 Task: Create a scrum project CarveTech. Add to scrum project CarveTech a team member softage.2@softage.net and assign as Project Lead. Add to scrum project CarveTech a team member softage.3@softage.net
Action: Mouse moved to (226, 72)
Screenshot: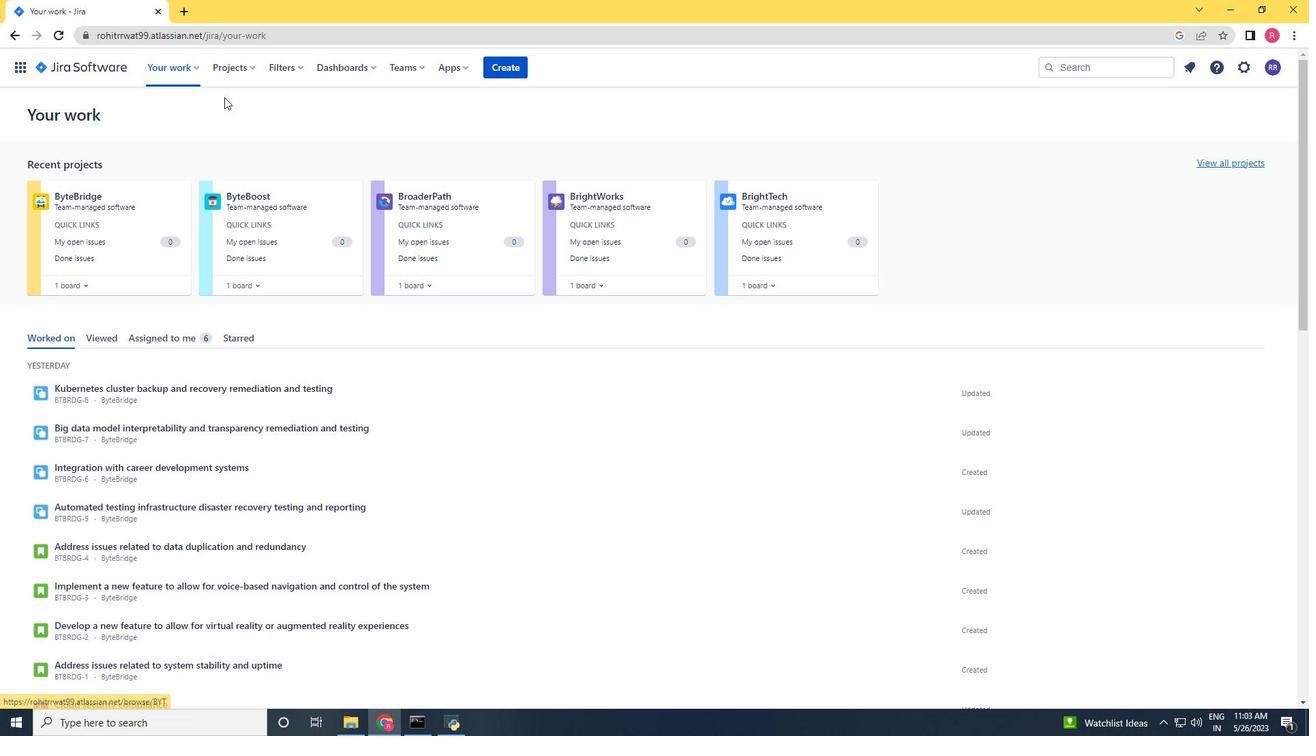 
Action: Mouse pressed left at (226, 72)
Screenshot: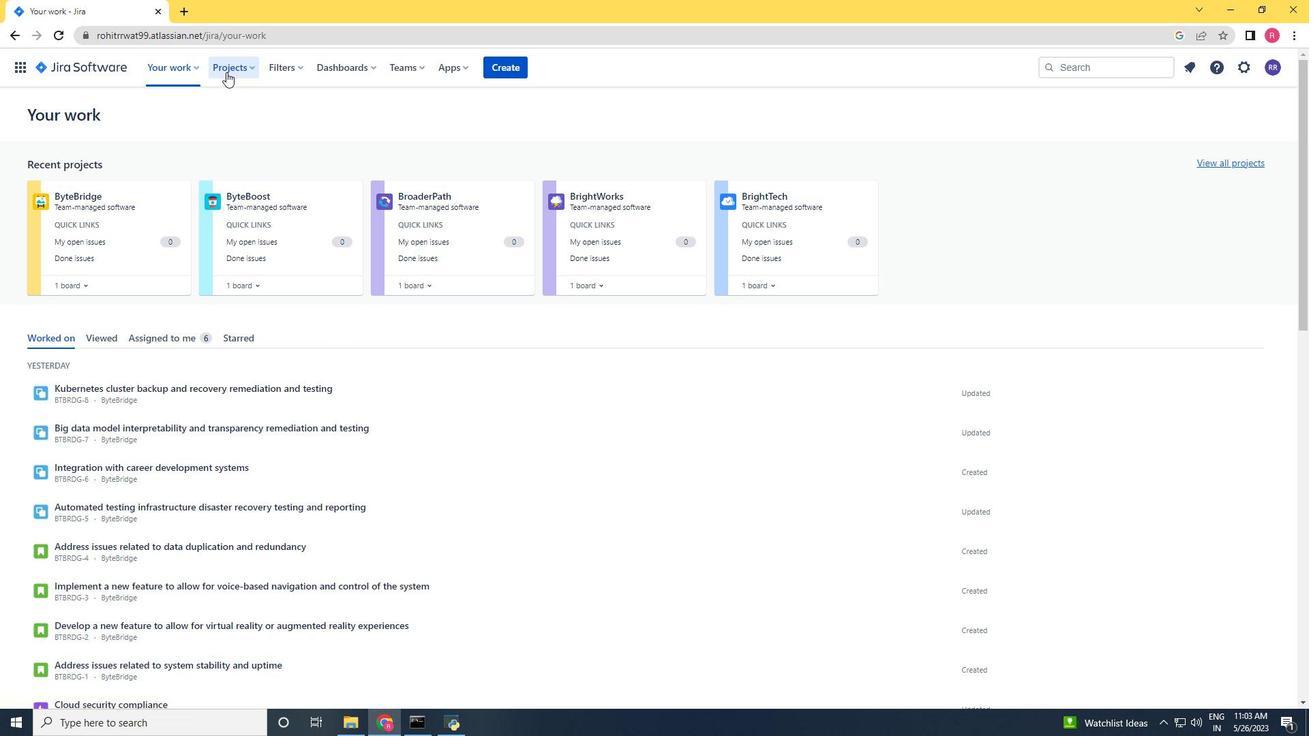 
Action: Mouse moved to (288, 342)
Screenshot: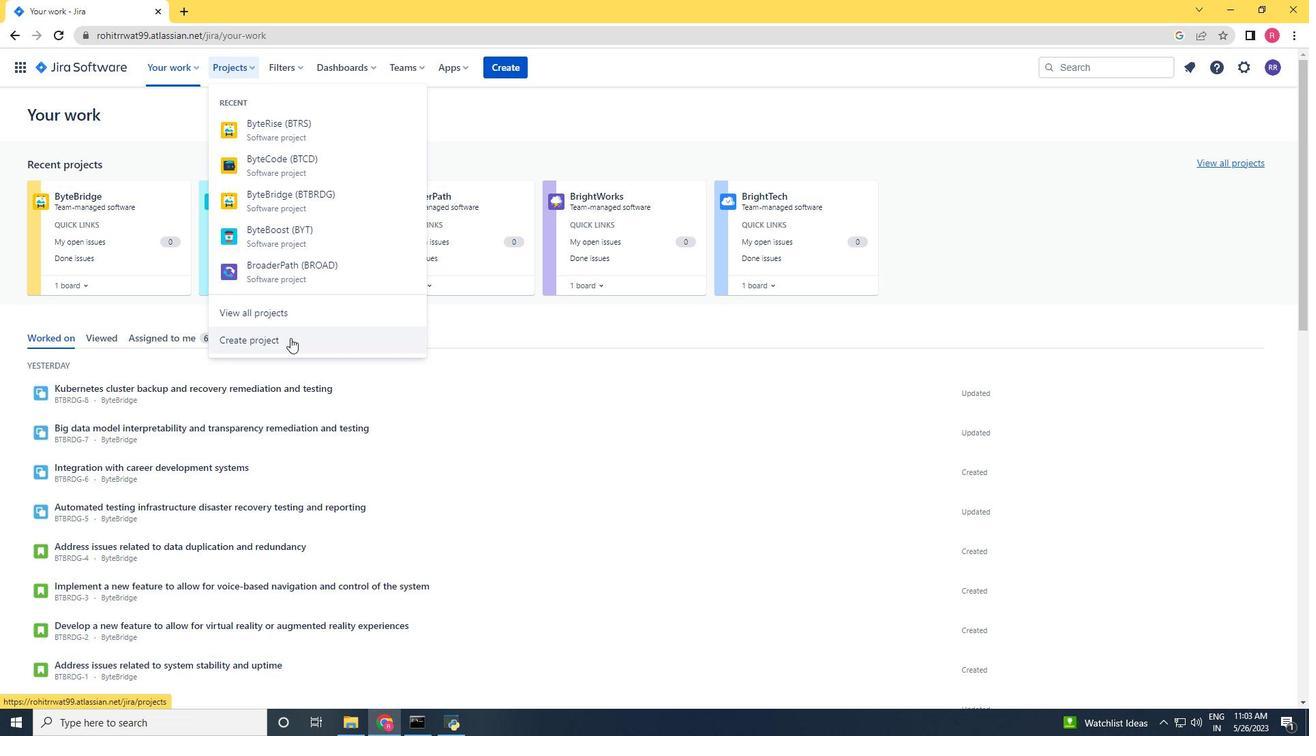 
Action: Mouse pressed left at (288, 342)
Screenshot: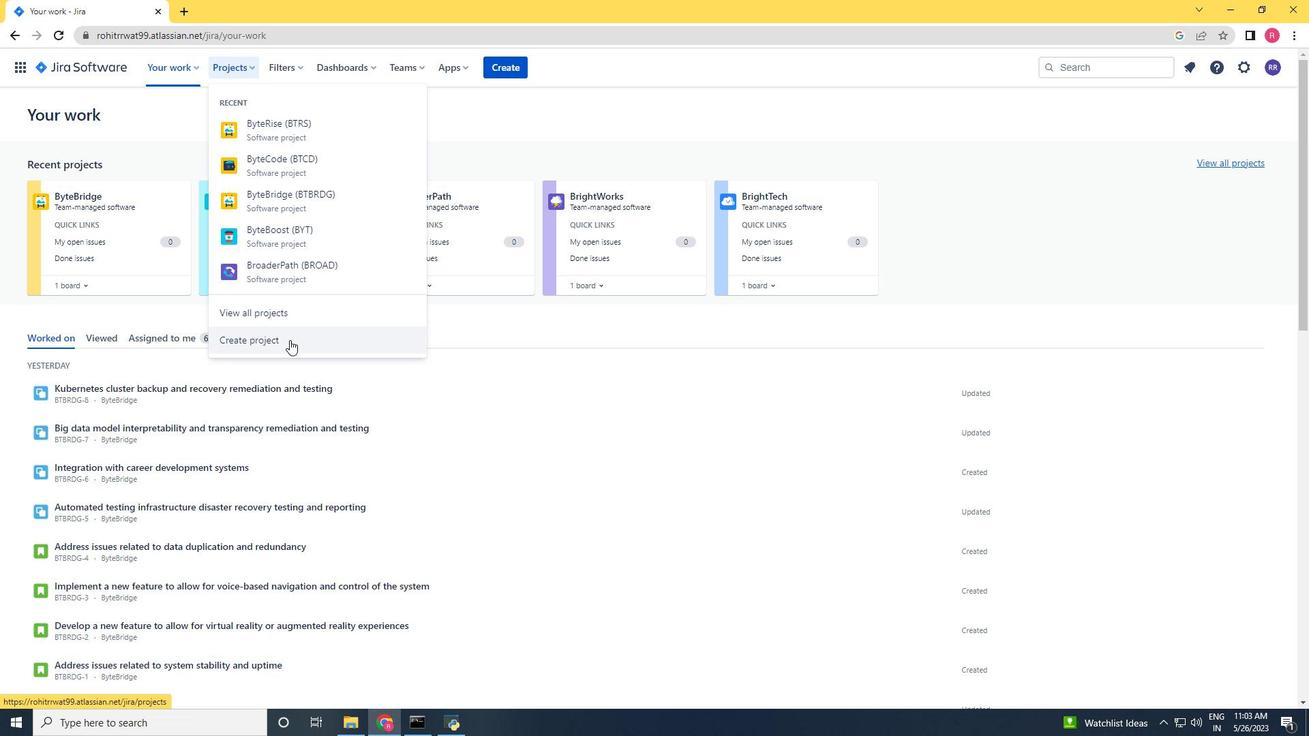 
Action: Mouse moved to (608, 363)
Screenshot: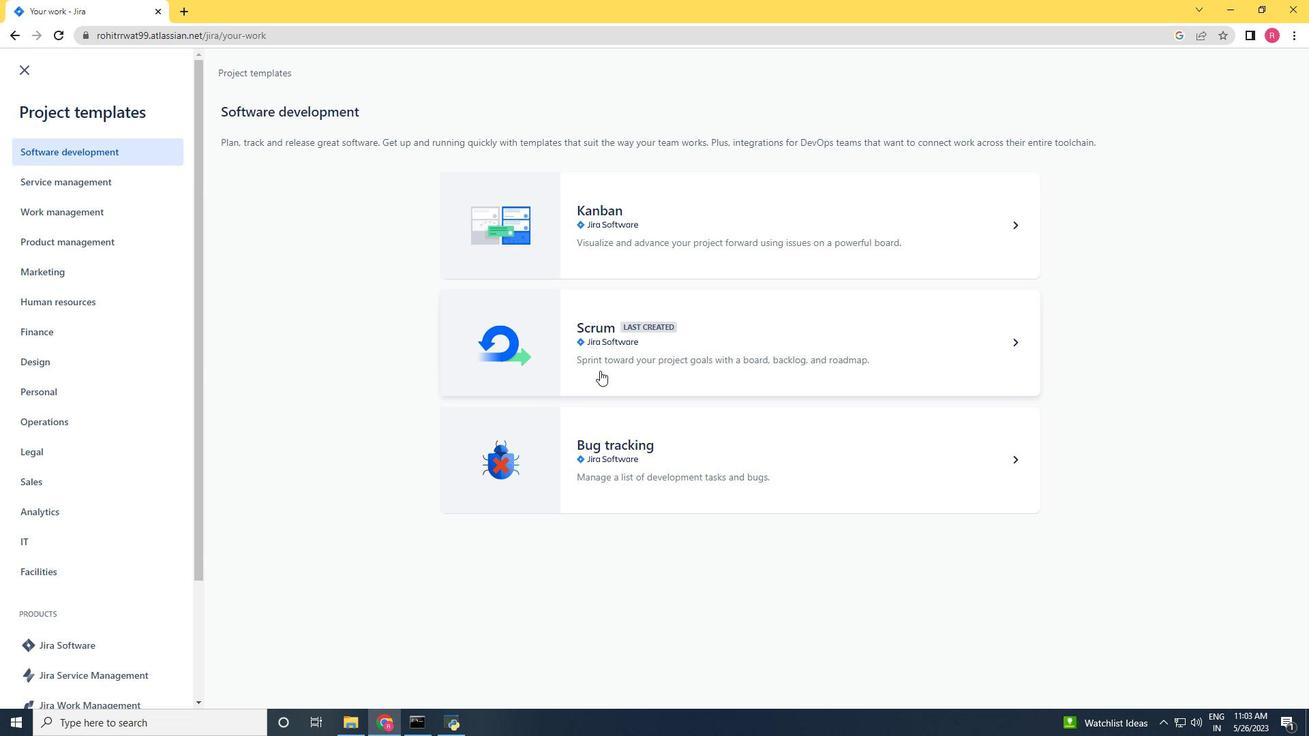 
Action: Mouse pressed left at (608, 363)
Screenshot: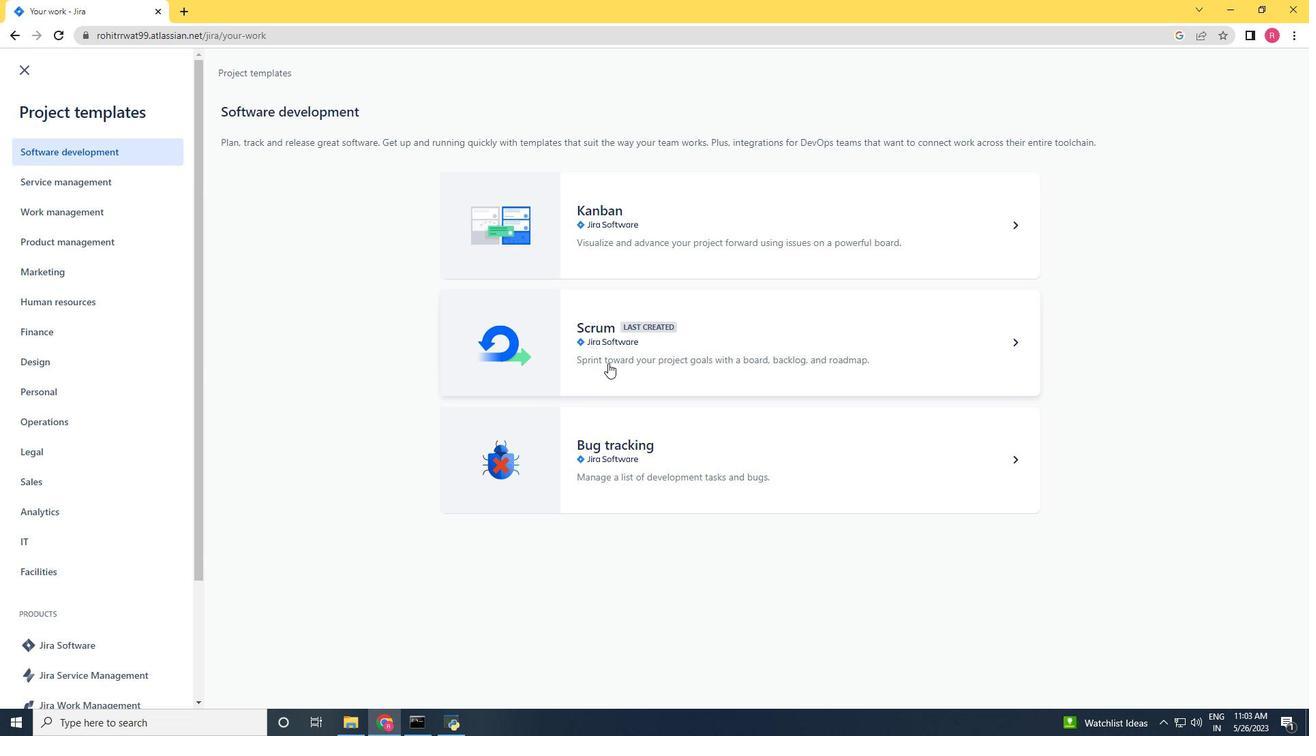 
Action: Mouse moved to (1029, 676)
Screenshot: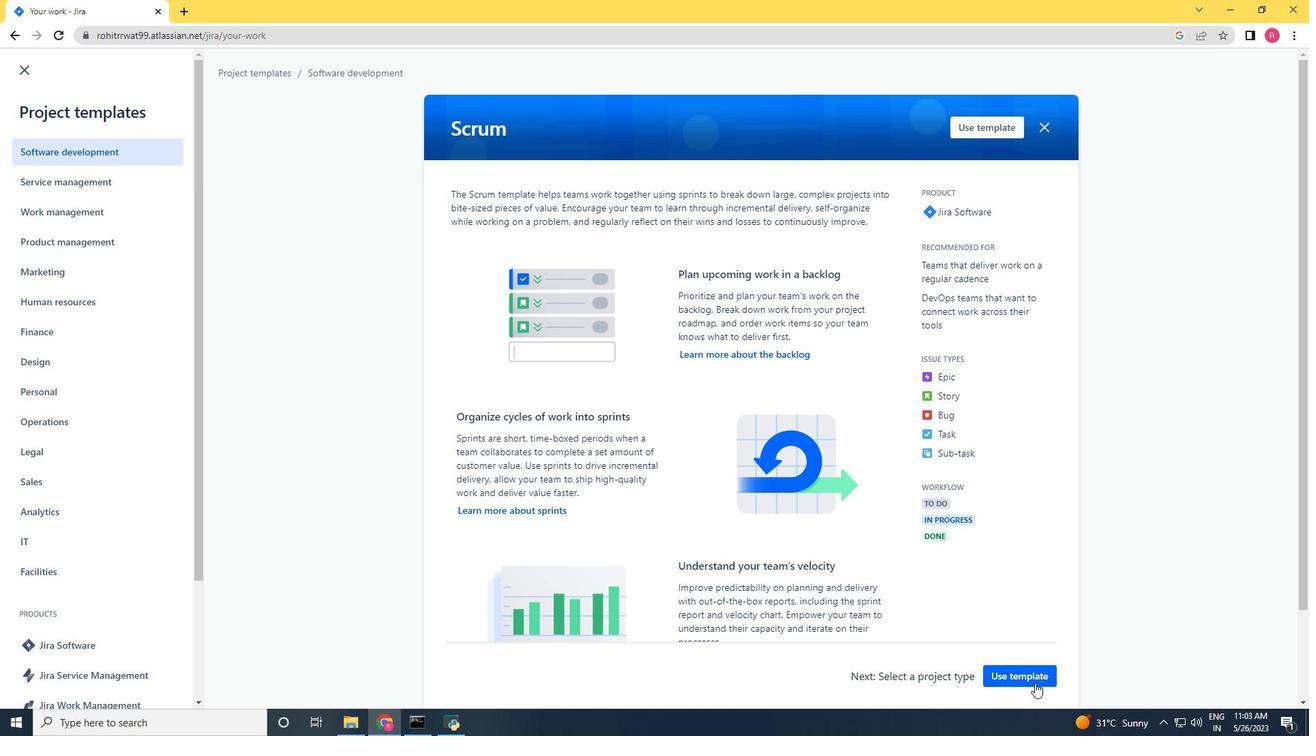 
Action: Mouse pressed left at (1029, 676)
Screenshot: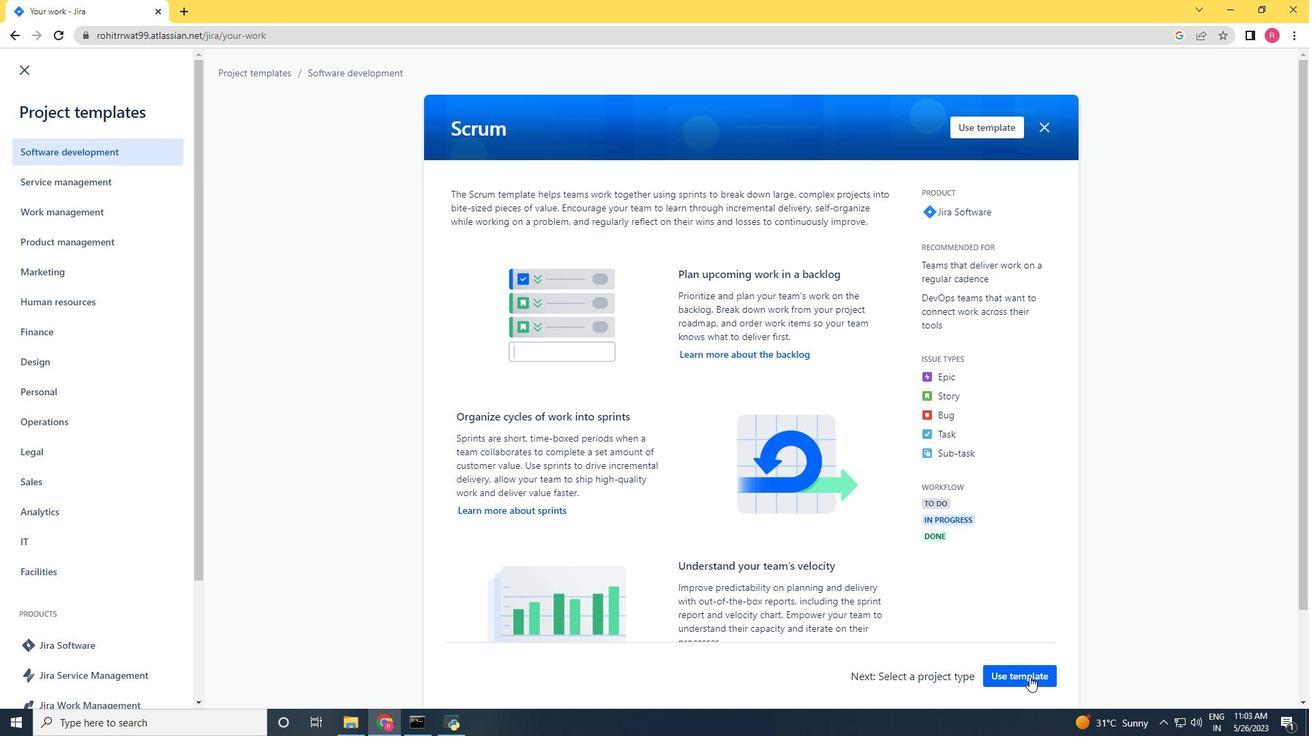 
Action: Mouse moved to (506, 667)
Screenshot: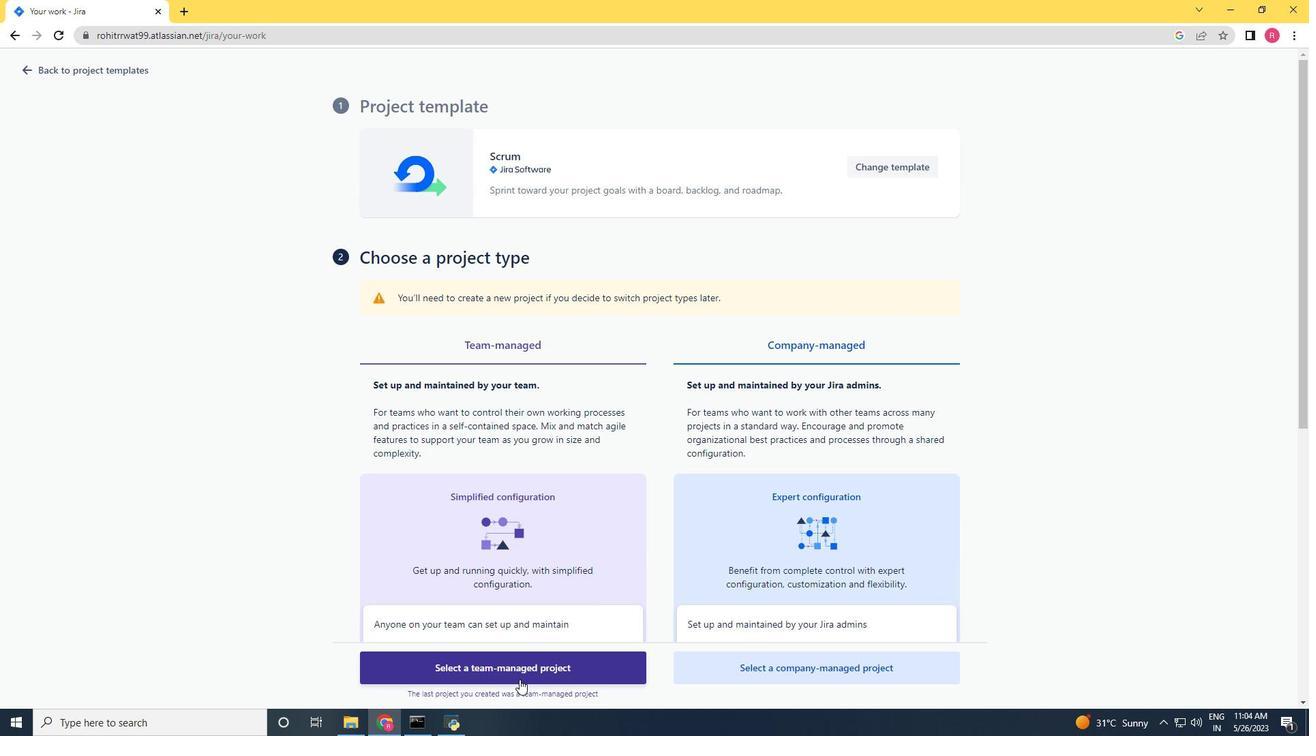 
Action: Mouse pressed left at (506, 667)
Screenshot: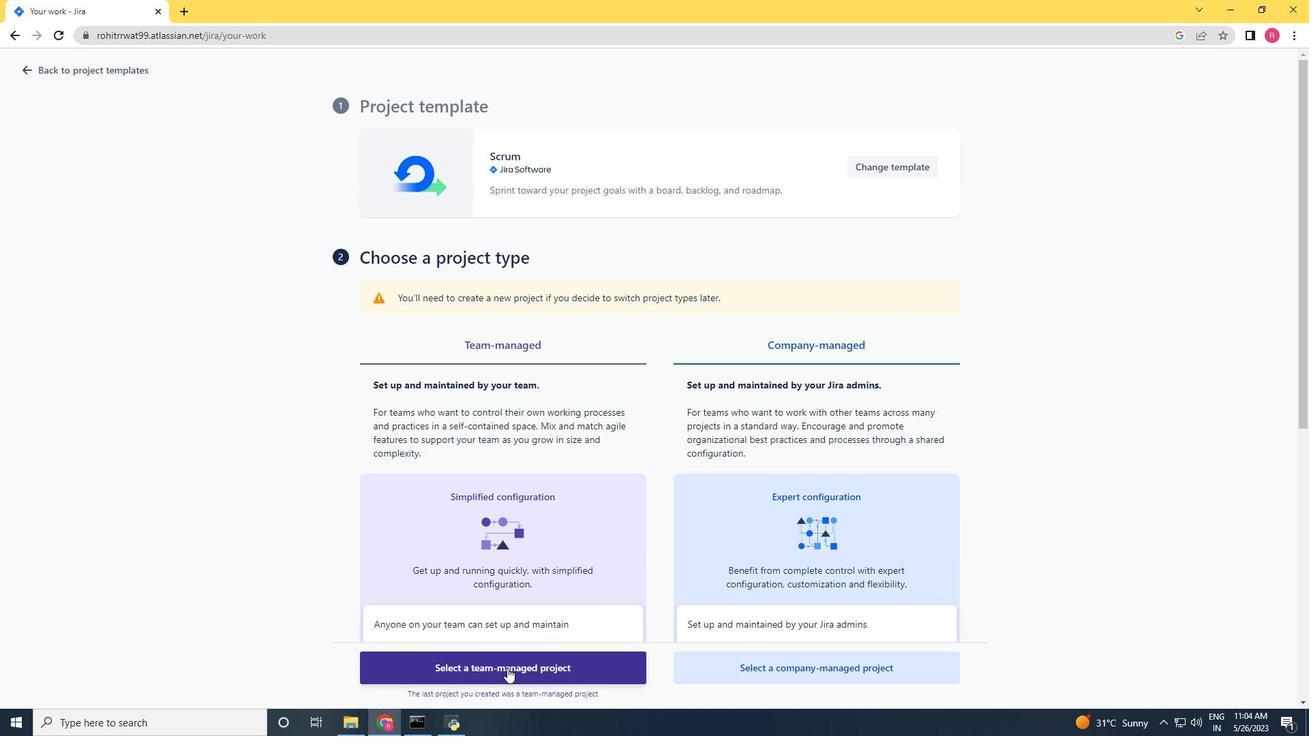 
Action: Mouse moved to (503, 586)
Screenshot: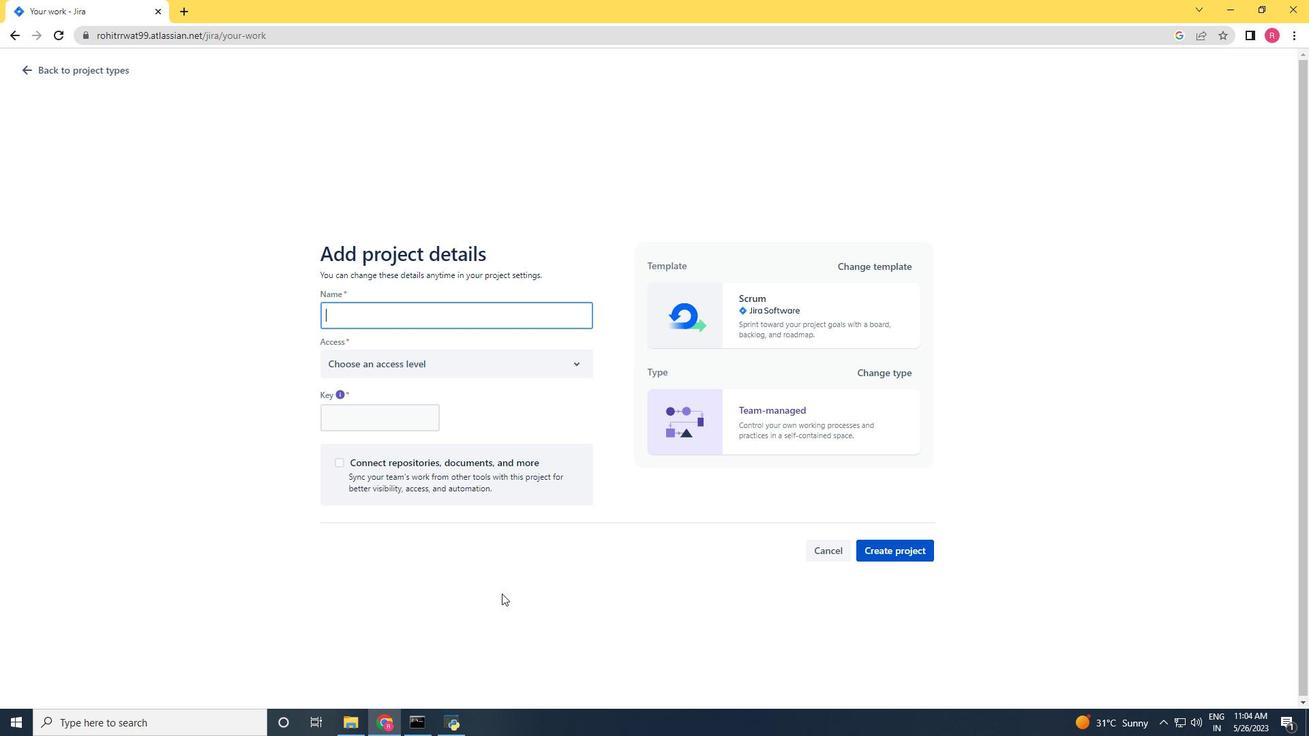 
Action: Key pressed <Key.shift>Carve<Key.space>=<Key.backspace><Key.backspace><Key.shift>Tech
Screenshot: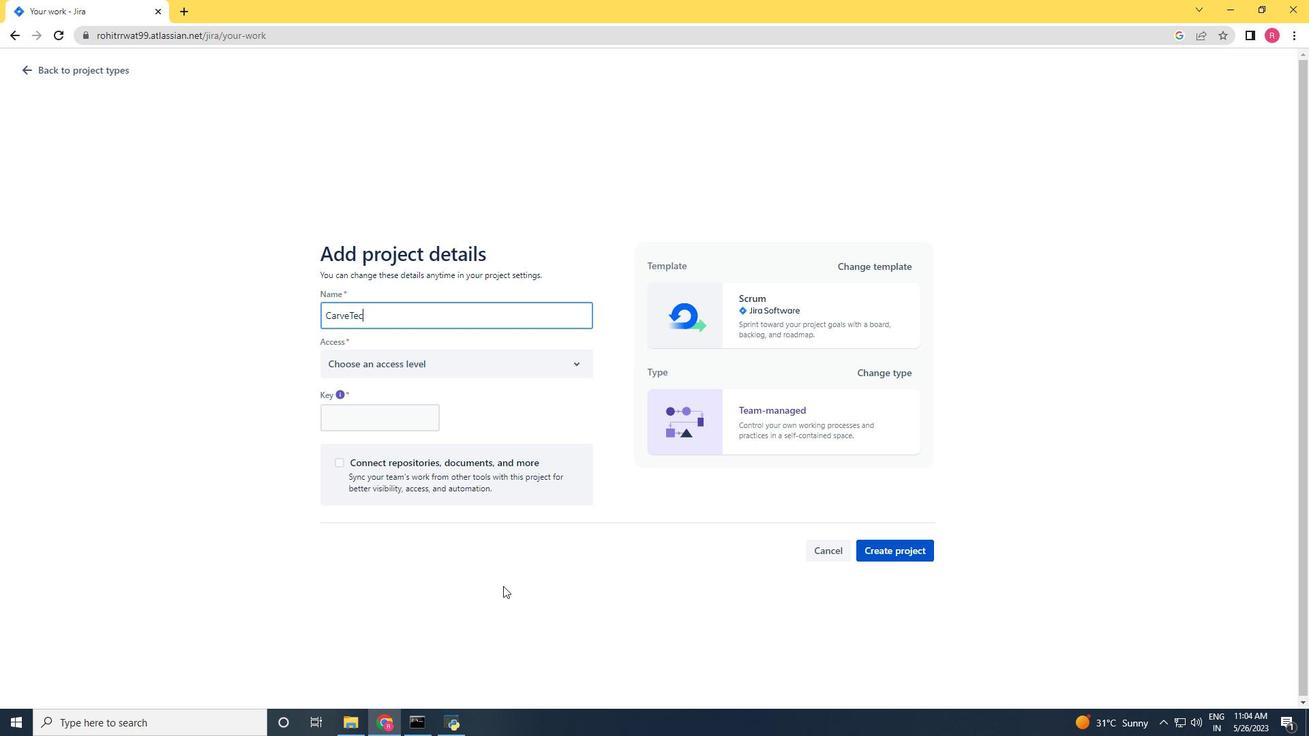 
Action: Mouse moved to (462, 357)
Screenshot: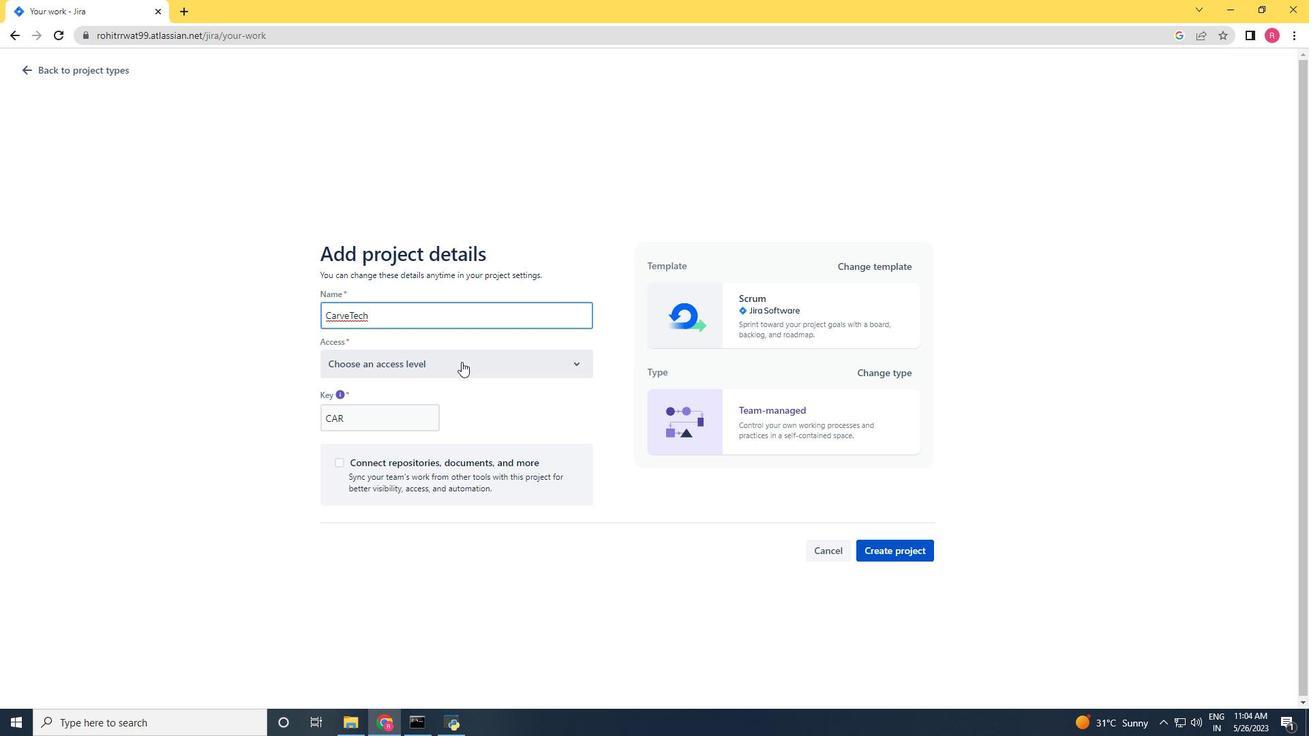 
Action: Mouse pressed left at (462, 357)
Screenshot: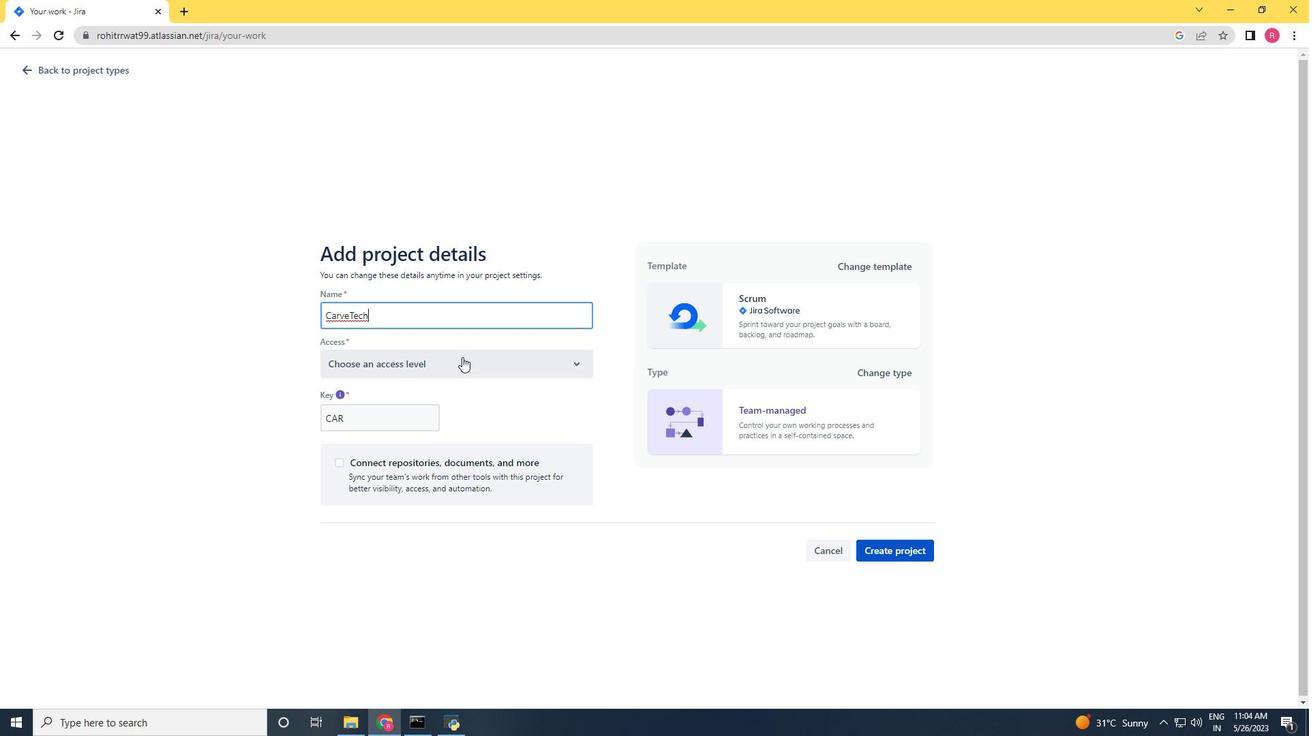 
Action: Mouse moved to (454, 419)
Screenshot: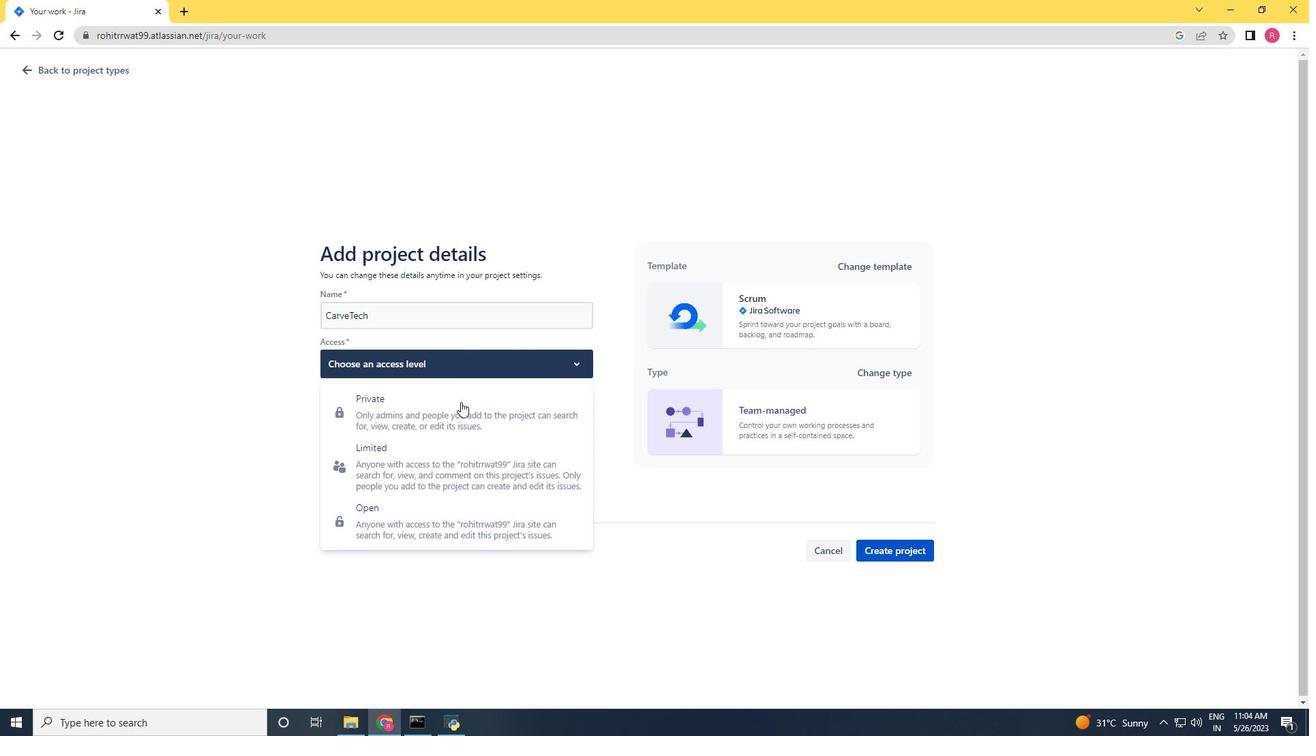 
Action: Mouse pressed left at (454, 419)
Screenshot: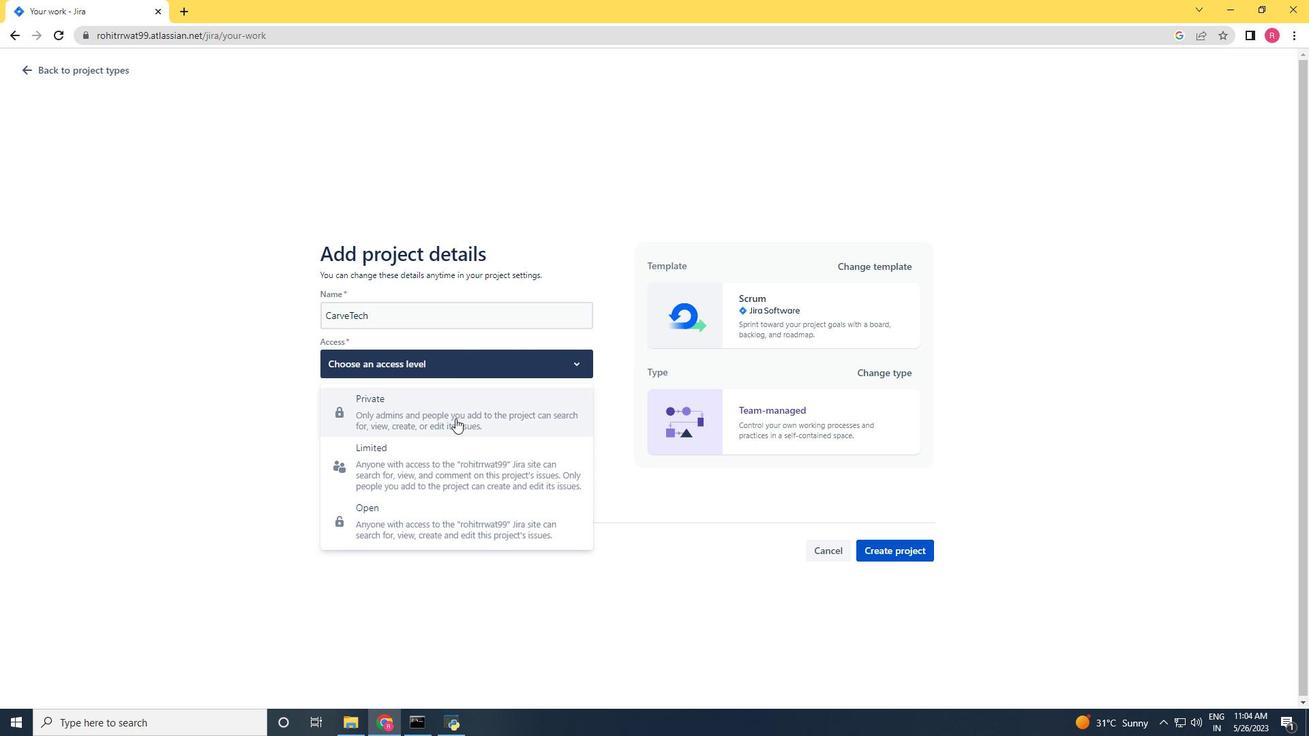 
Action: Mouse moved to (422, 315)
Screenshot: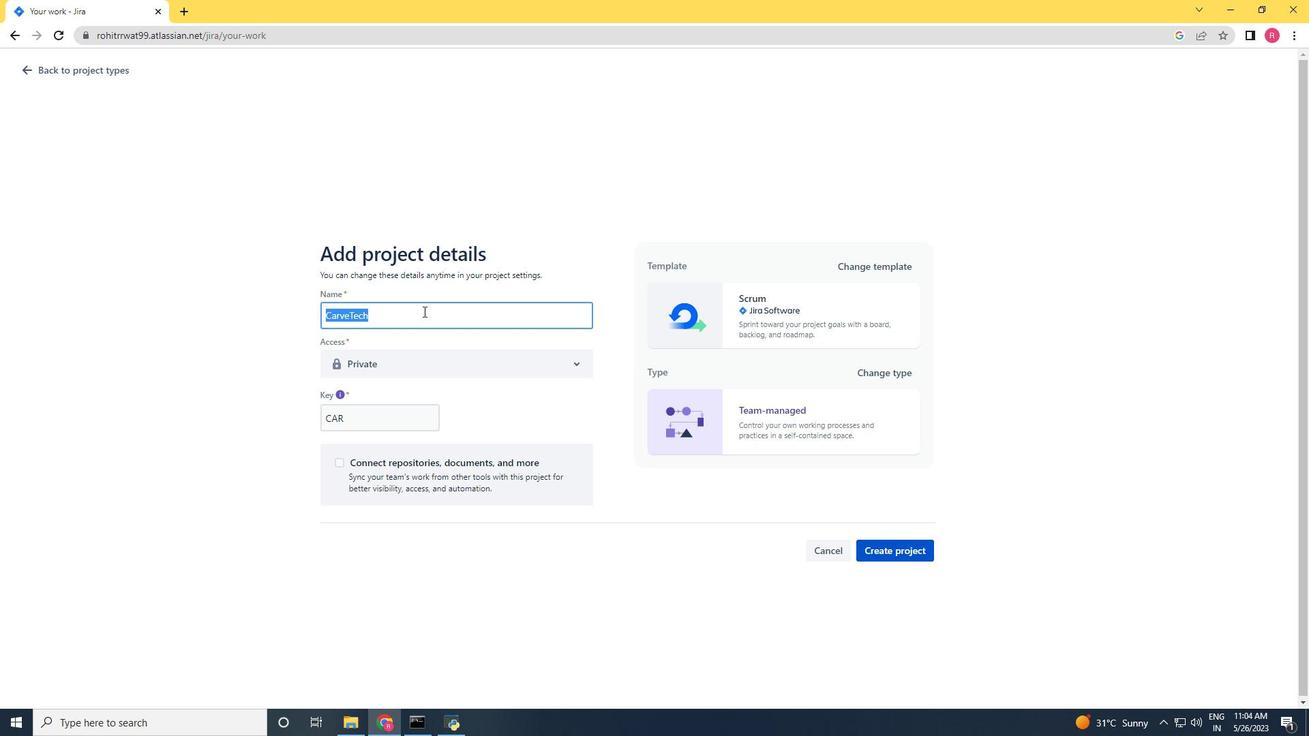 
Action: Mouse pressed left at (422, 315)
Screenshot: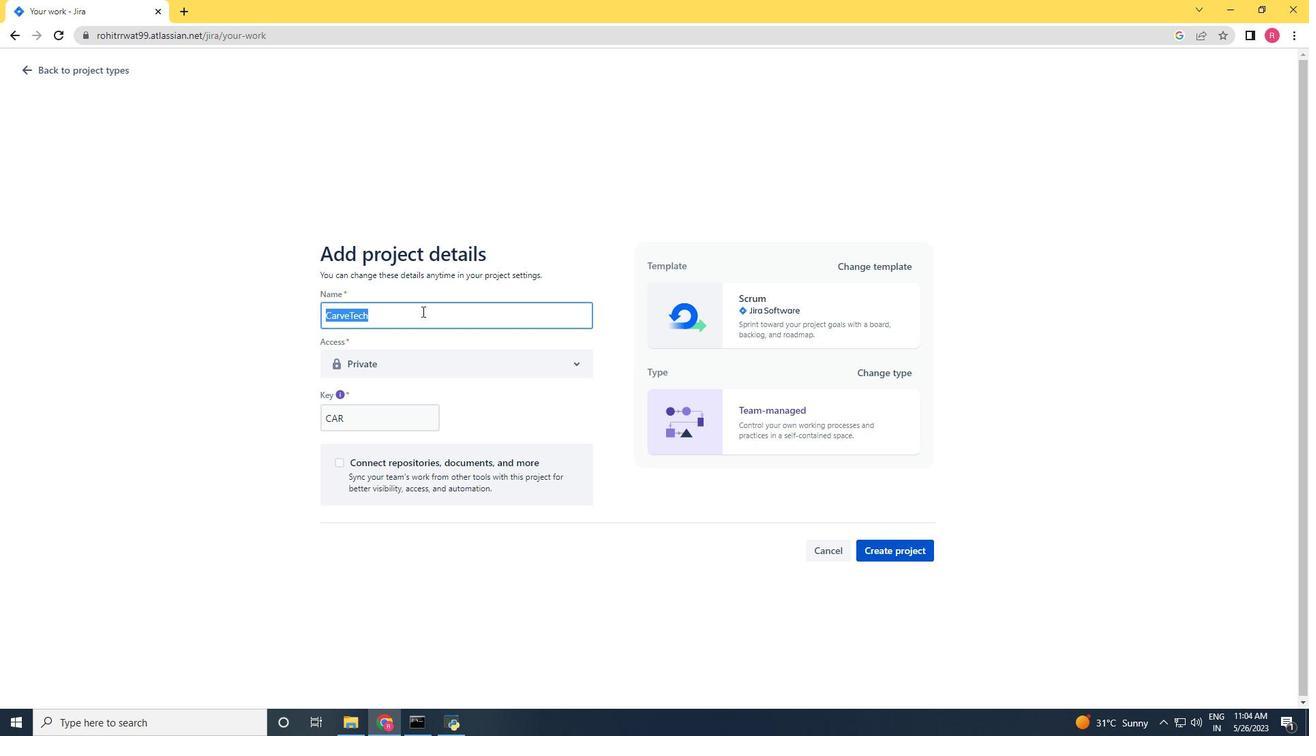 
Action: Mouse moved to (858, 542)
Screenshot: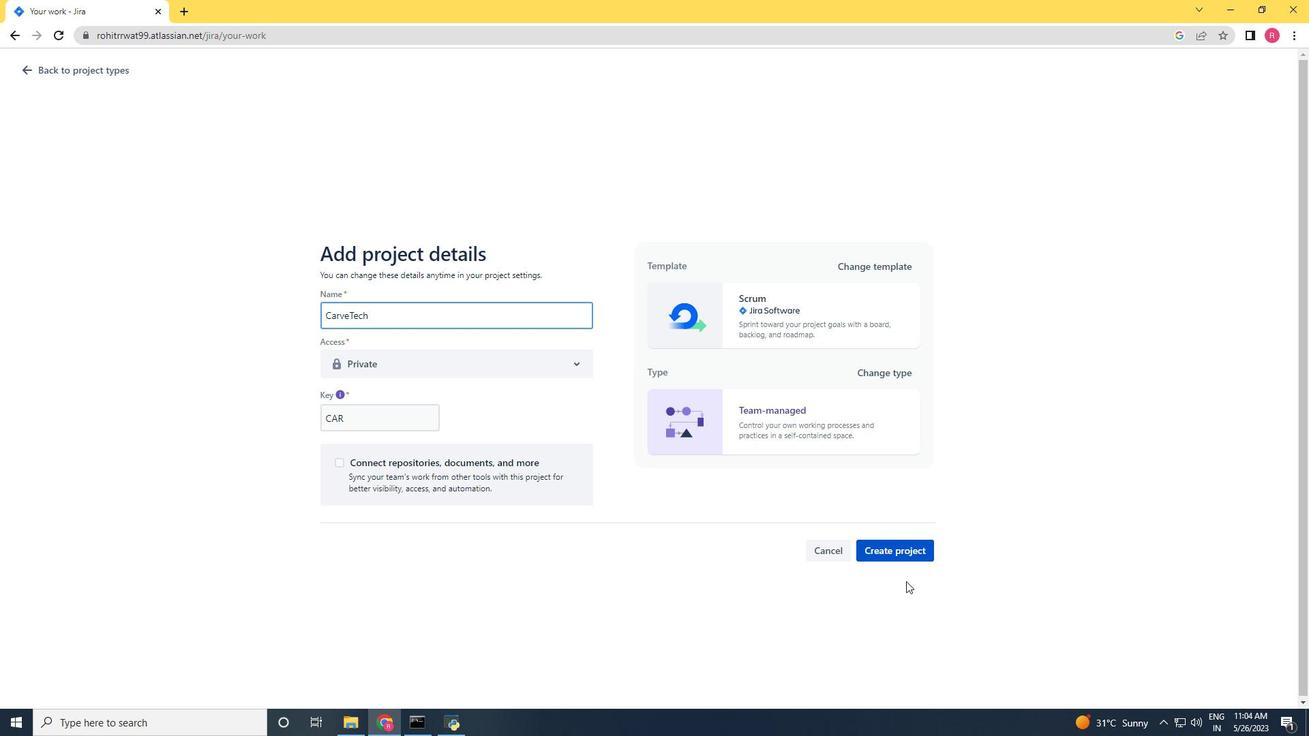 
Action: Mouse pressed left at (858, 542)
Screenshot: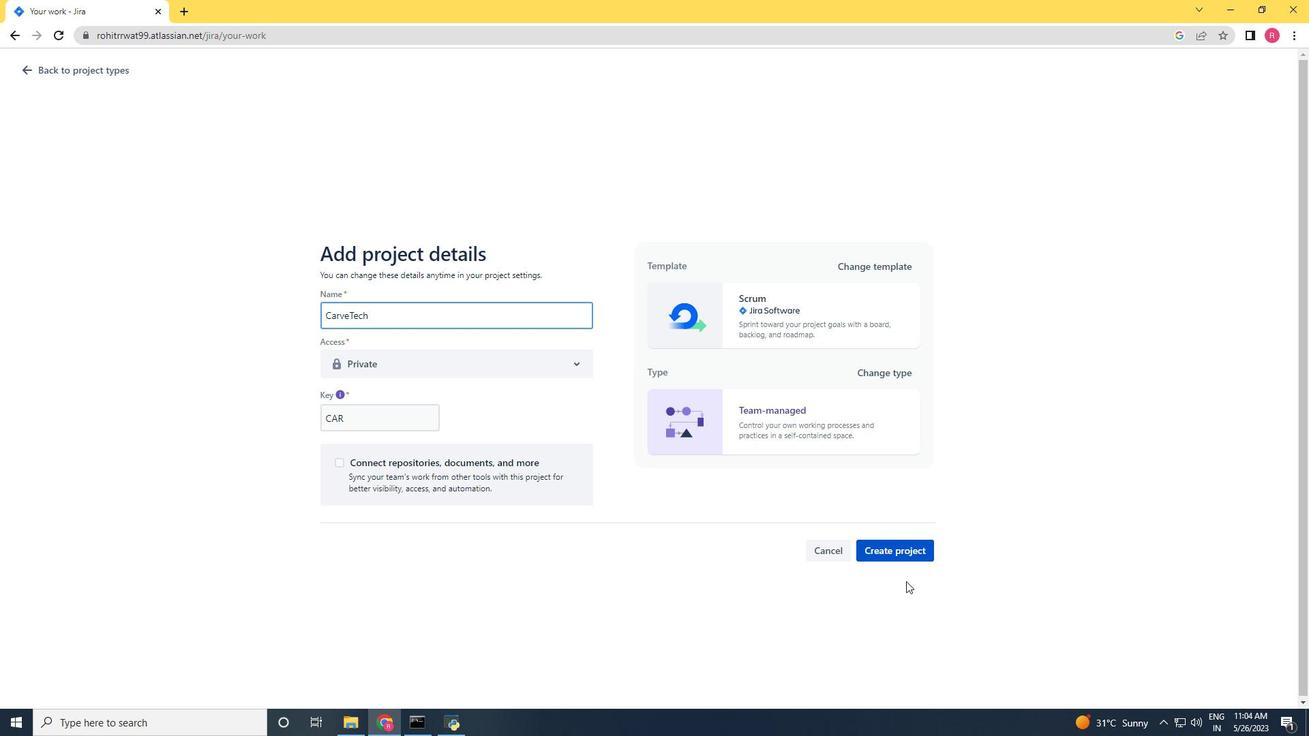 
Action: Mouse moved to (315, 188)
Screenshot: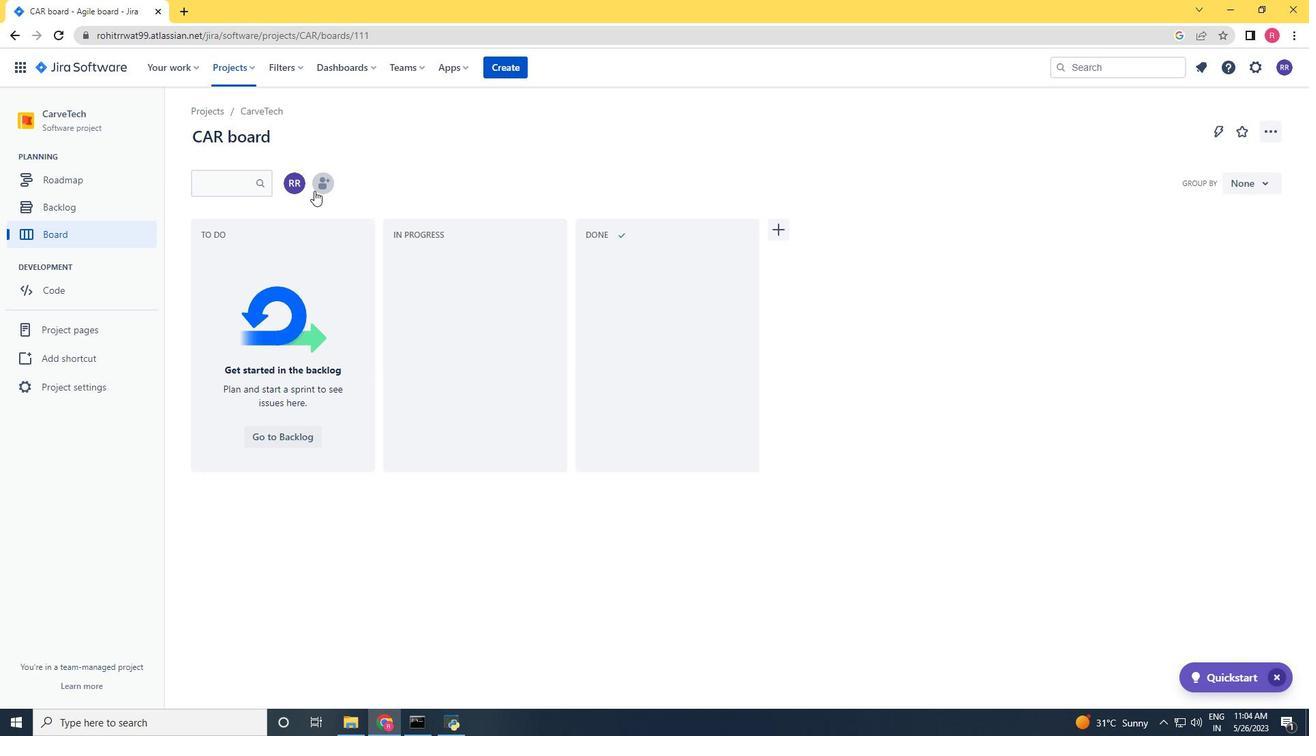 
Action: Mouse pressed left at (315, 188)
Screenshot: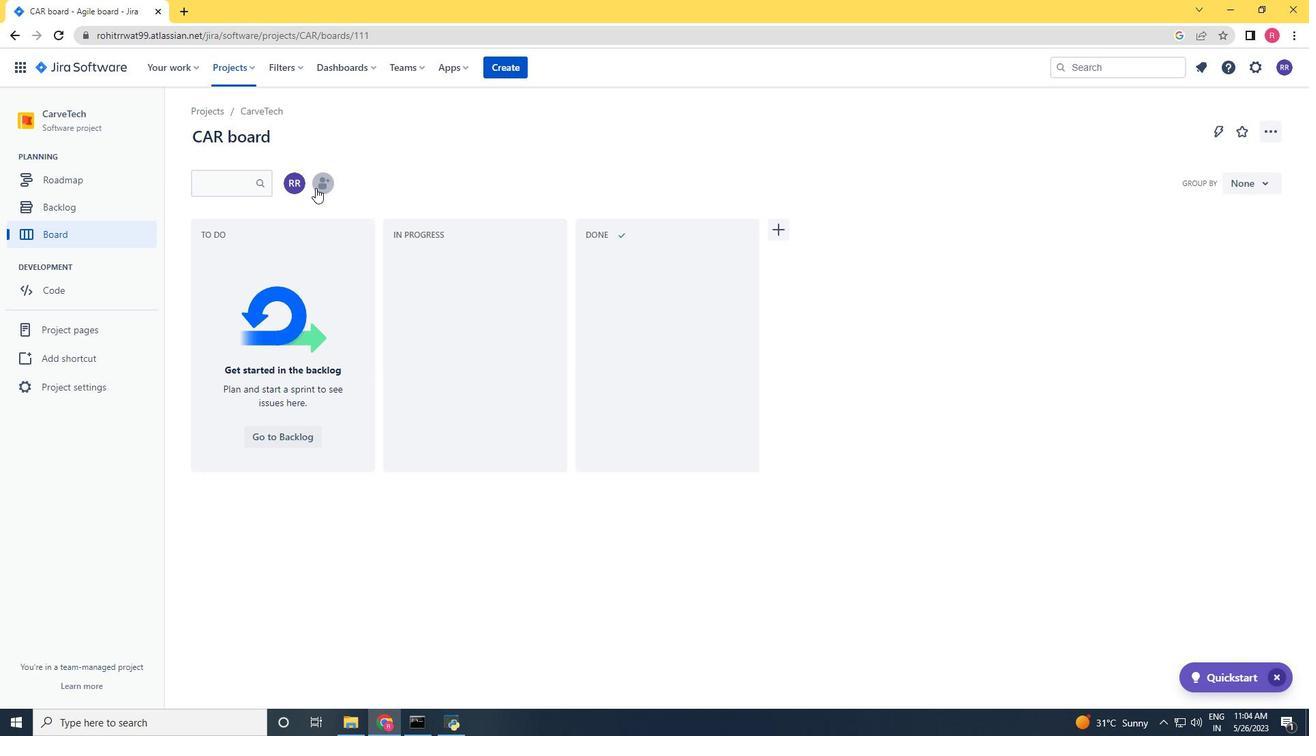 
Action: Mouse moved to (316, 187)
Screenshot: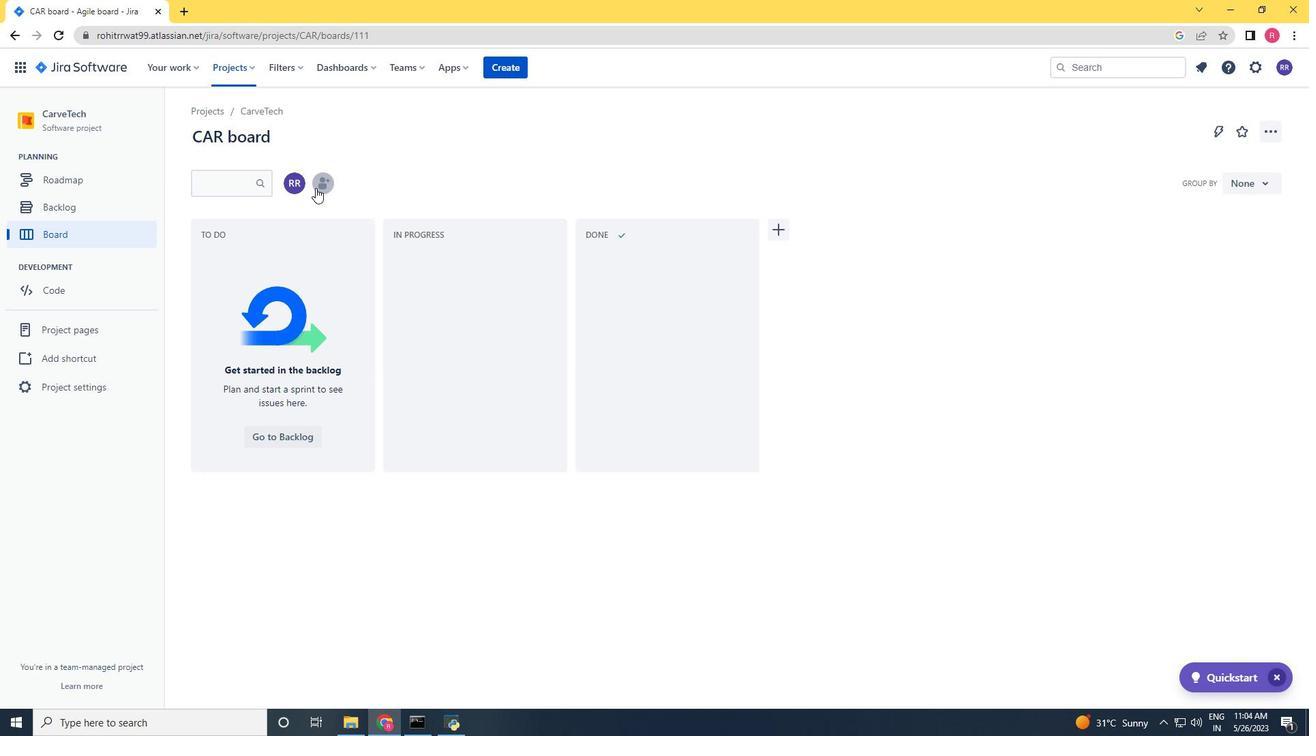 
Action: Key pressed softage.2<Key.shift>@softage.net
Screenshot: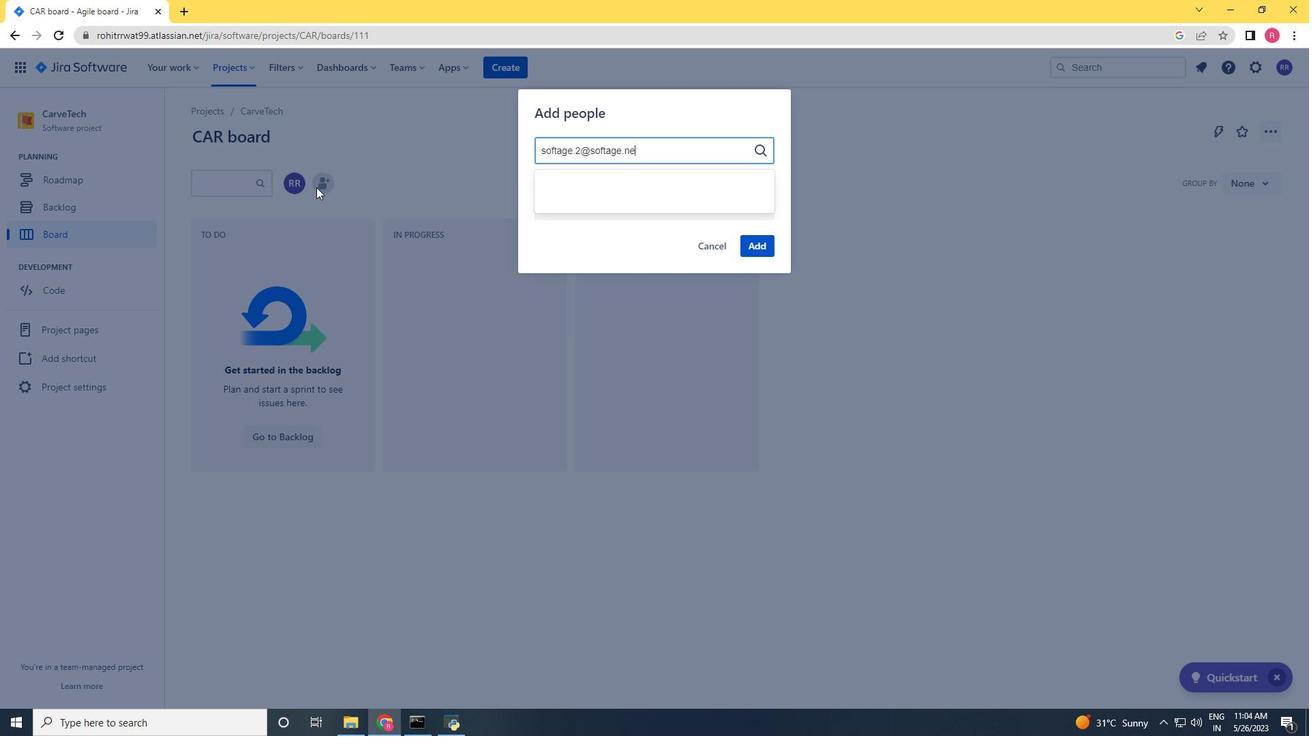 
Action: Mouse moved to (588, 182)
Screenshot: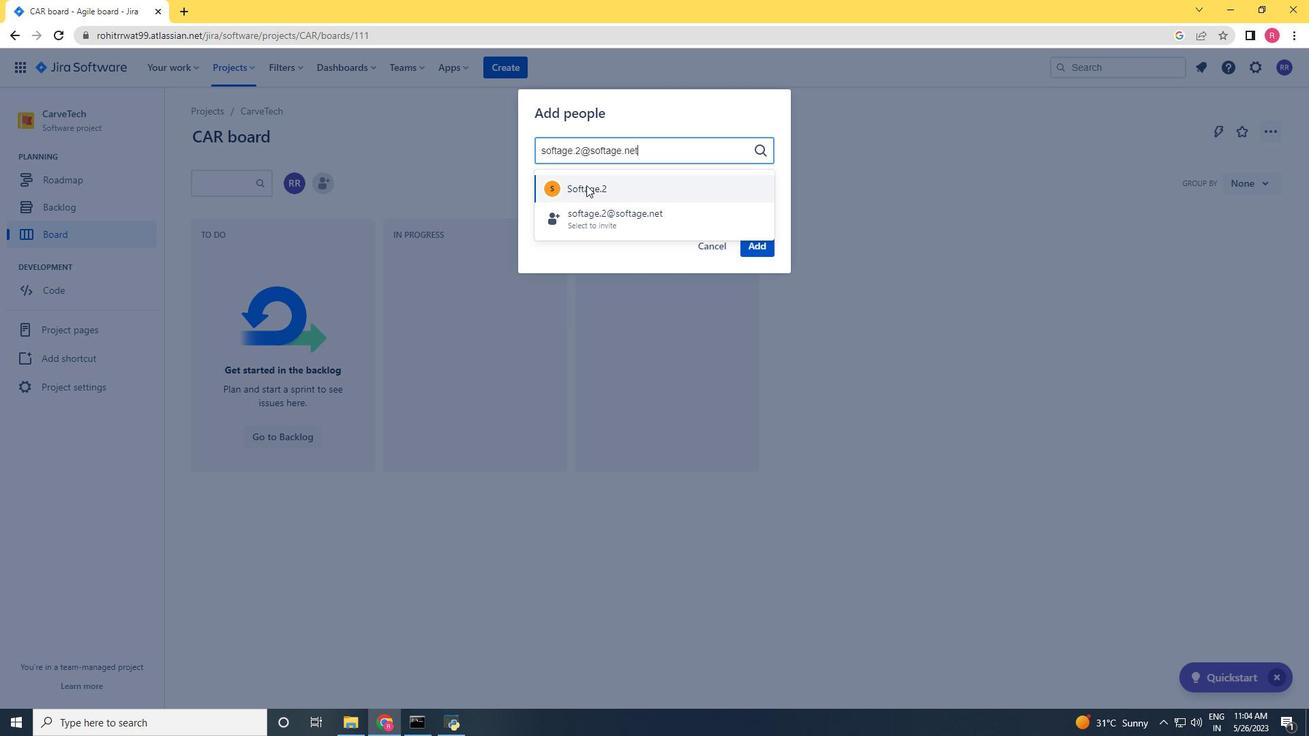 
Action: Mouse pressed left at (588, 182)
Screenshot: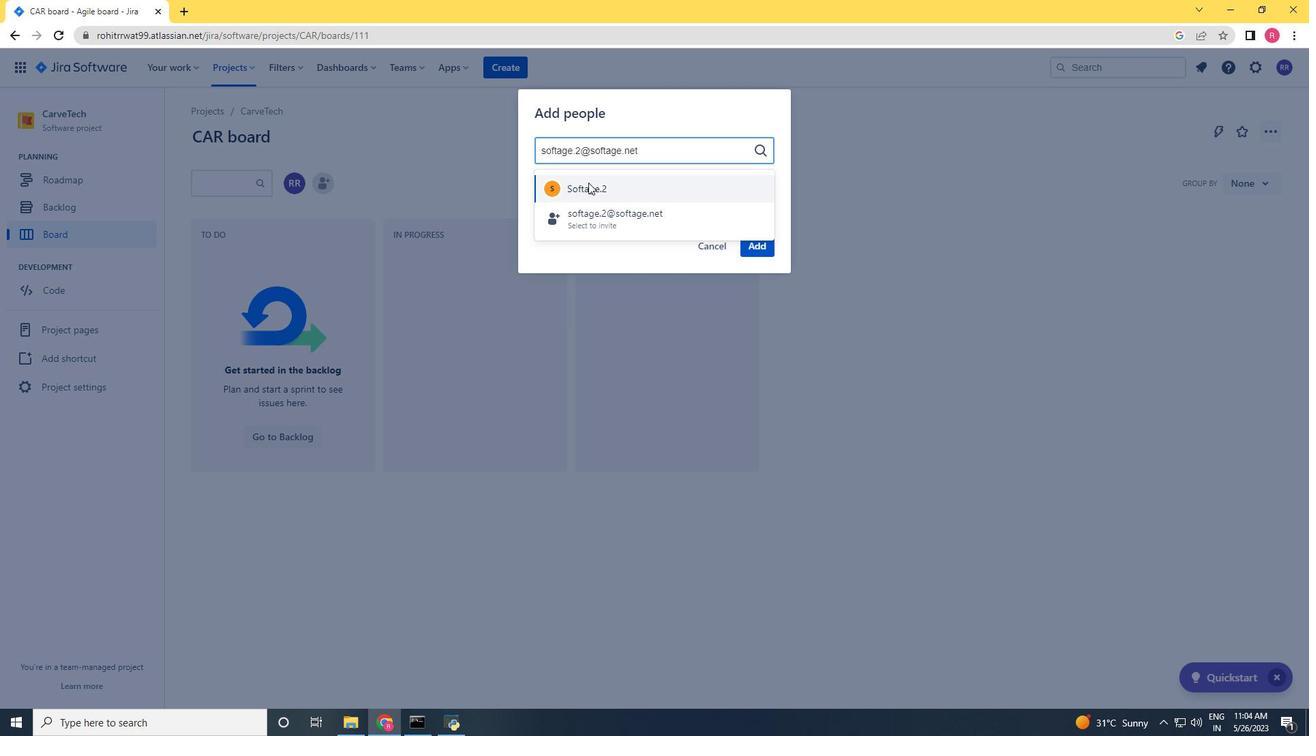 
Action: Mouse moved to (751, 237)
Screenshot: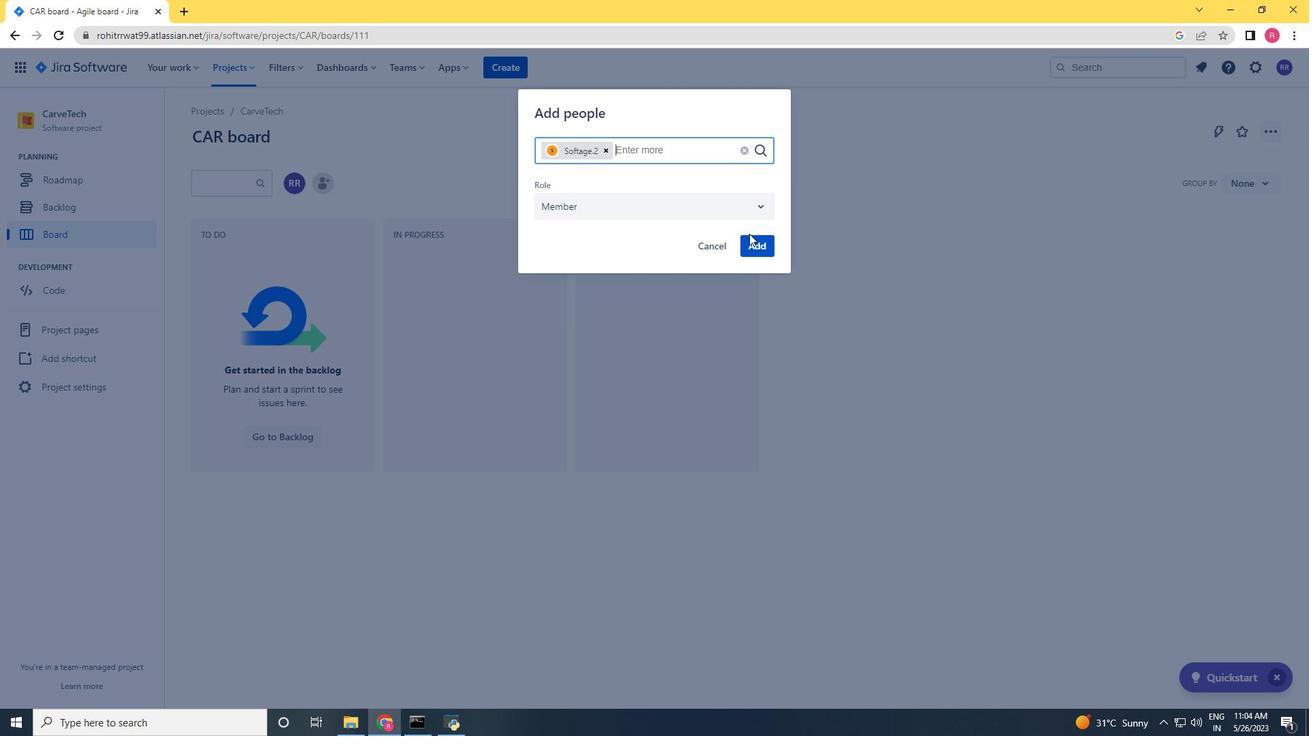 
Action: Mouse pressed left at (751, 237)
Screenshot: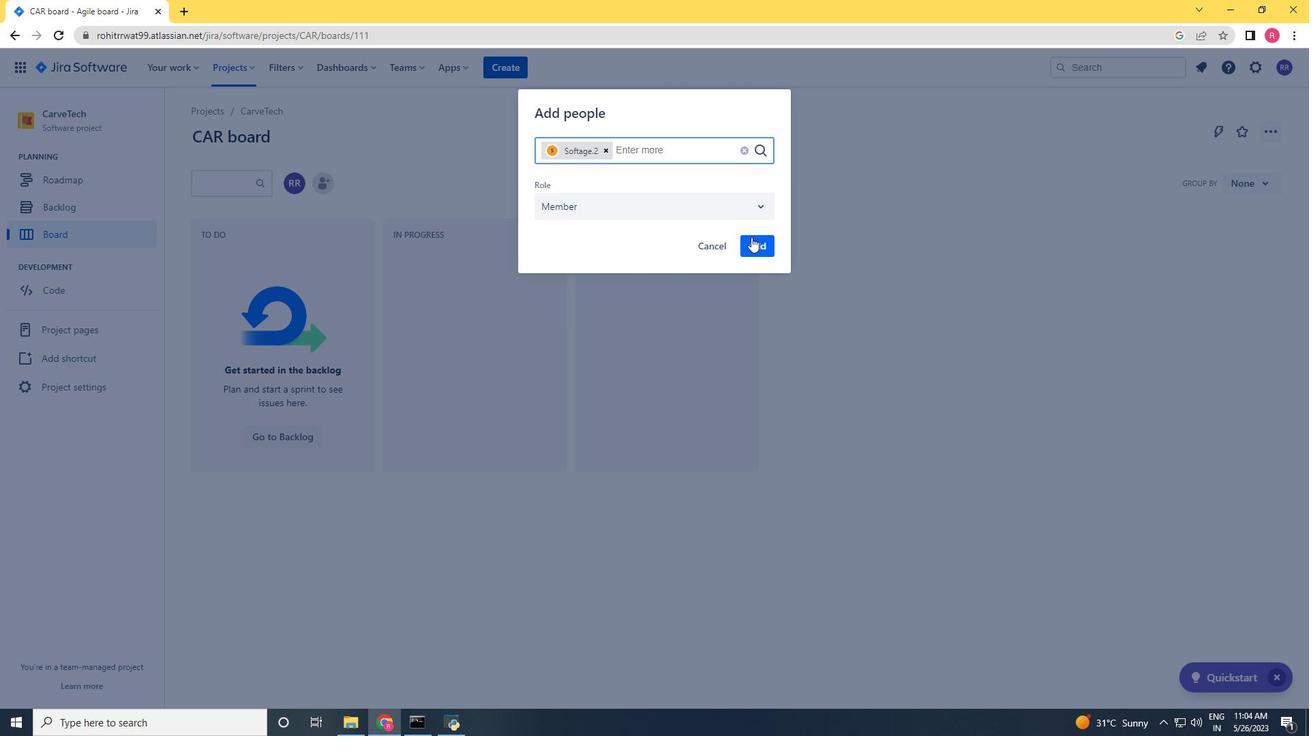 
Action: Mouse moved to (97, 383)
Screenshot: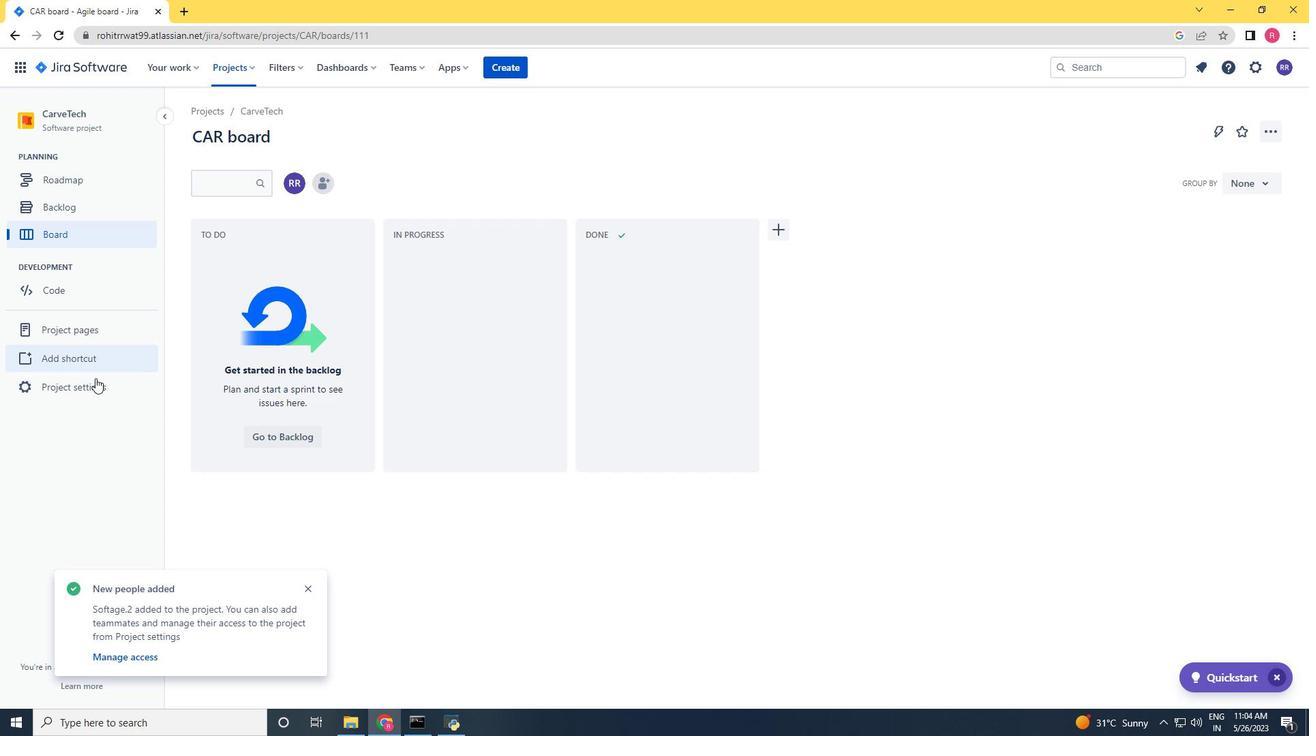 
Action: Mouse pressed left at (97, 383)
Screenshot: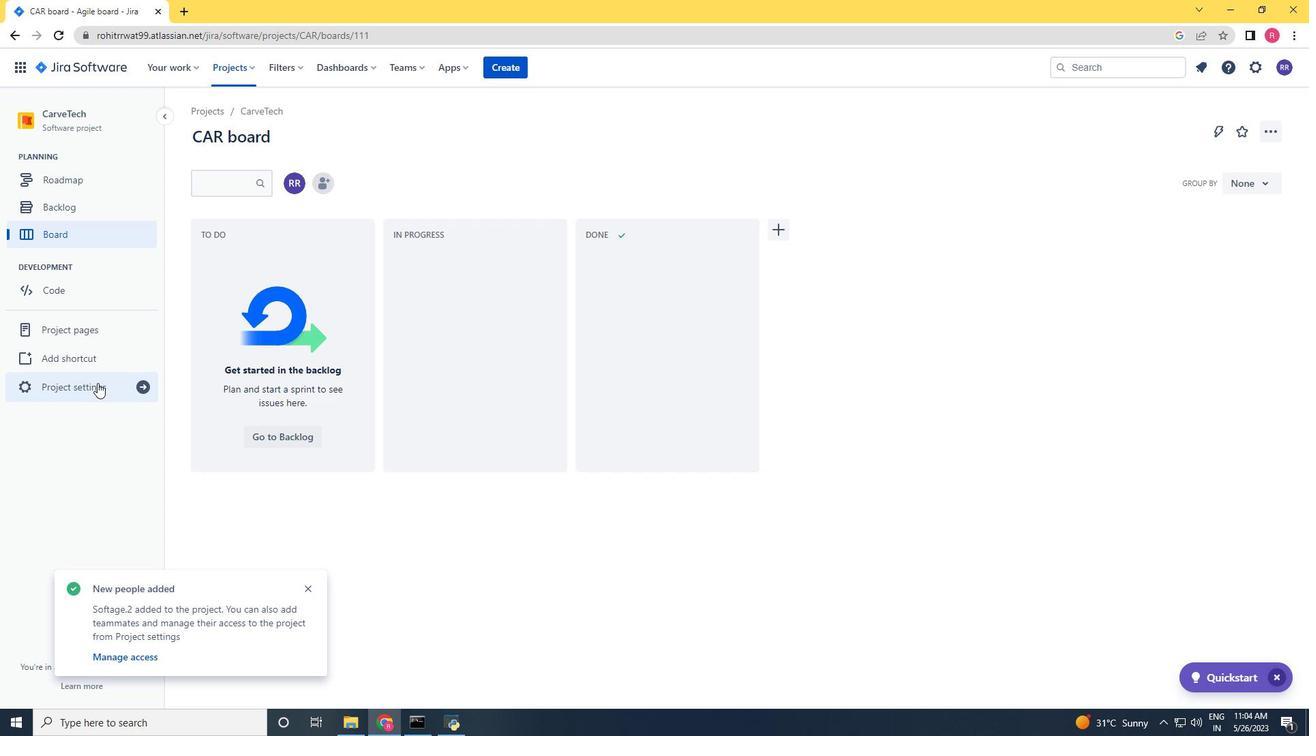 
Action: Mouse moved to (723, 484)
Screenshot: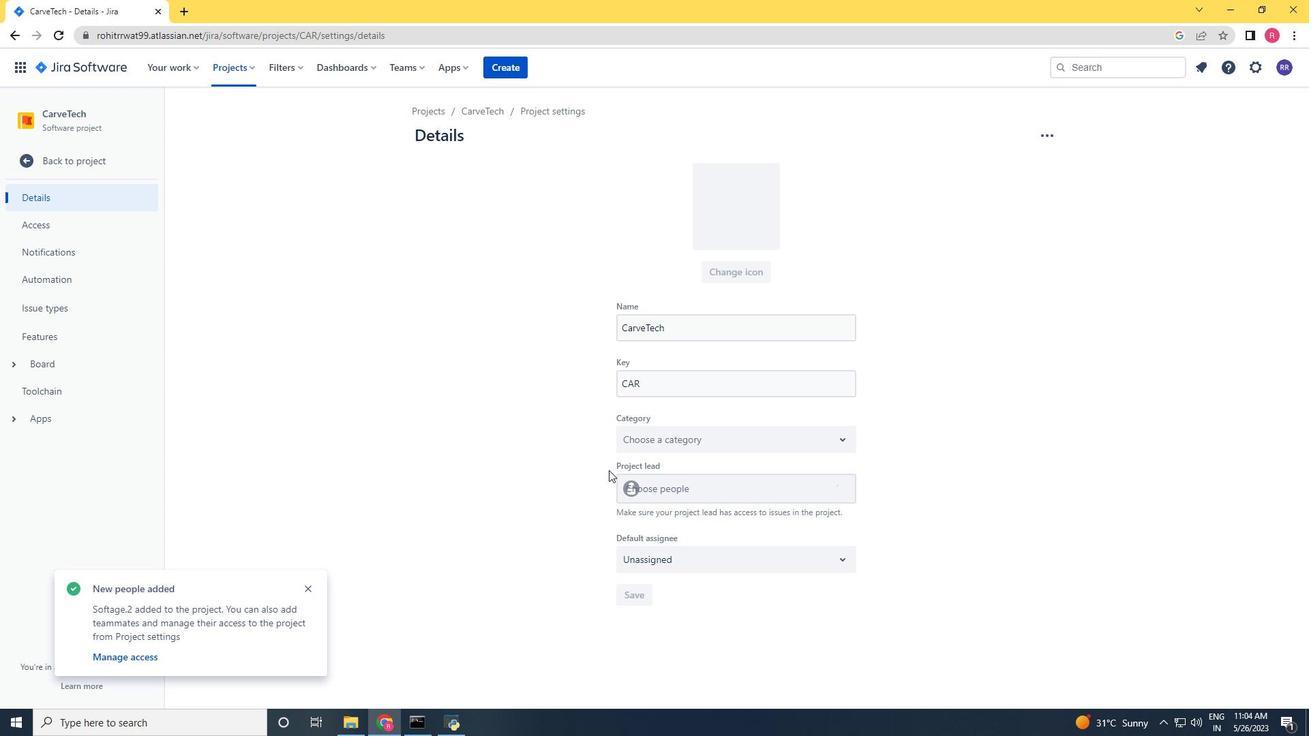 
Action: Mouse pressed left at (723, 484)
Screenshot: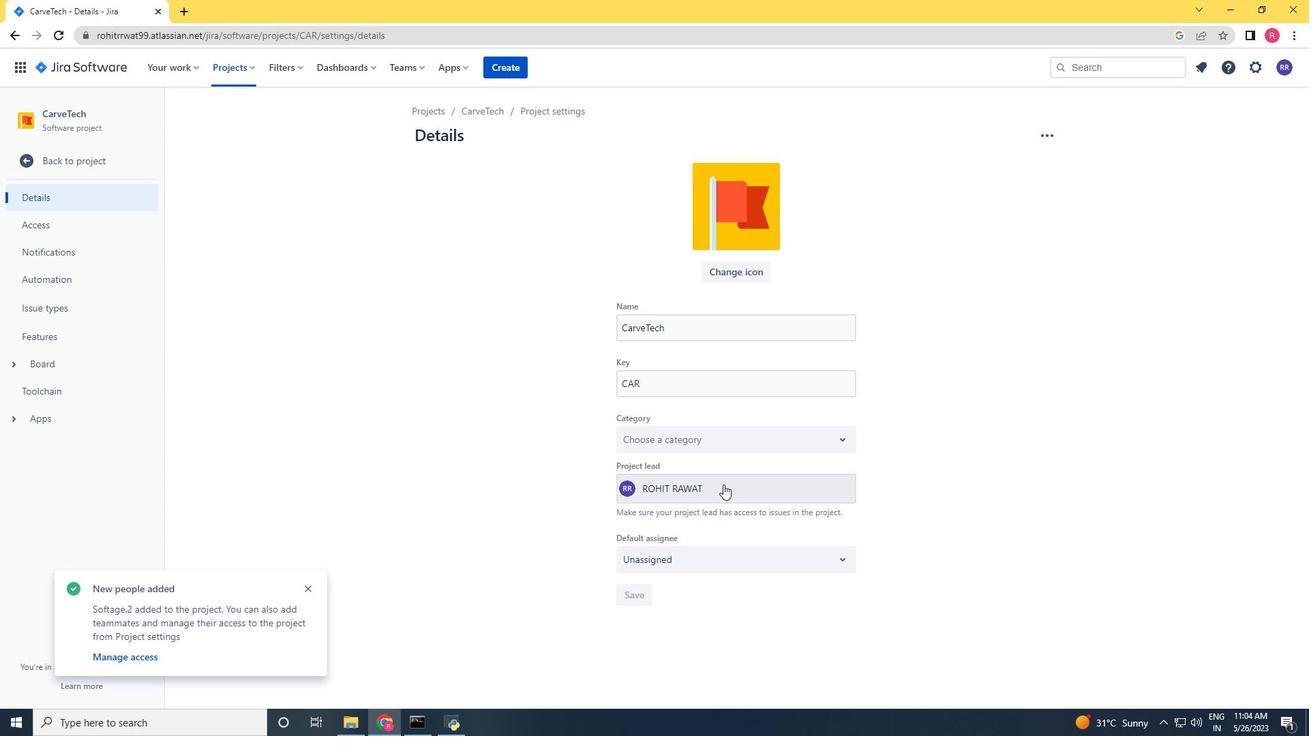 
Action: Key pressed softage.2<Key.shift><Key.shift><Key.shift>@softage.net
Screenshot: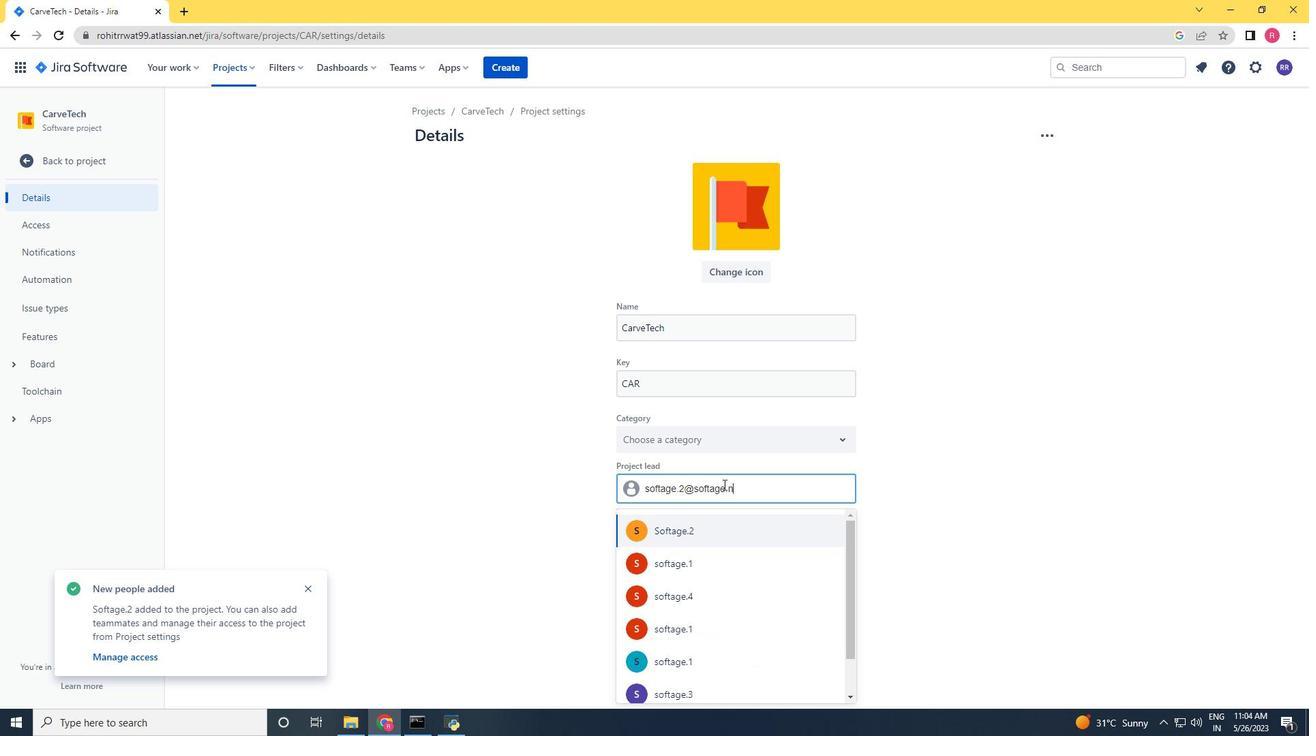 
Action: Mouse moved to (729, 533)
Screenshot: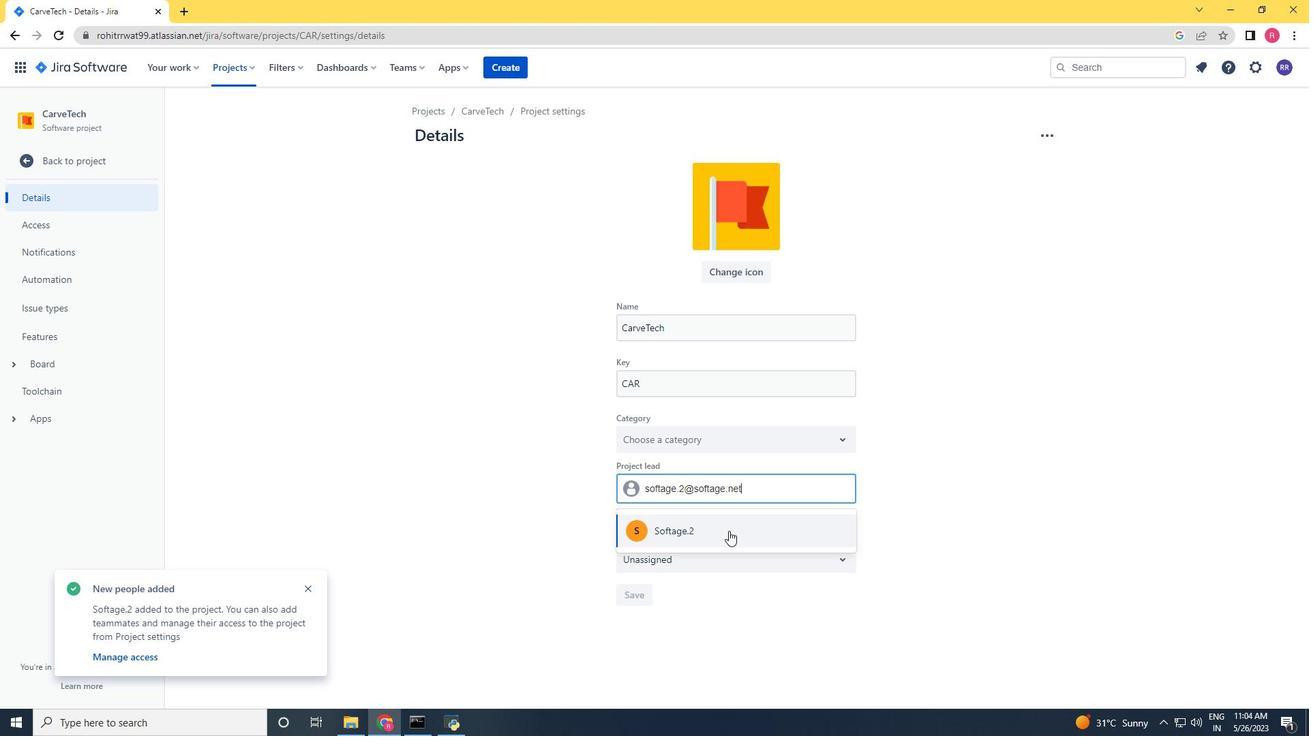 
Action: Mouse pressed left at (729, 533)
Screenshot: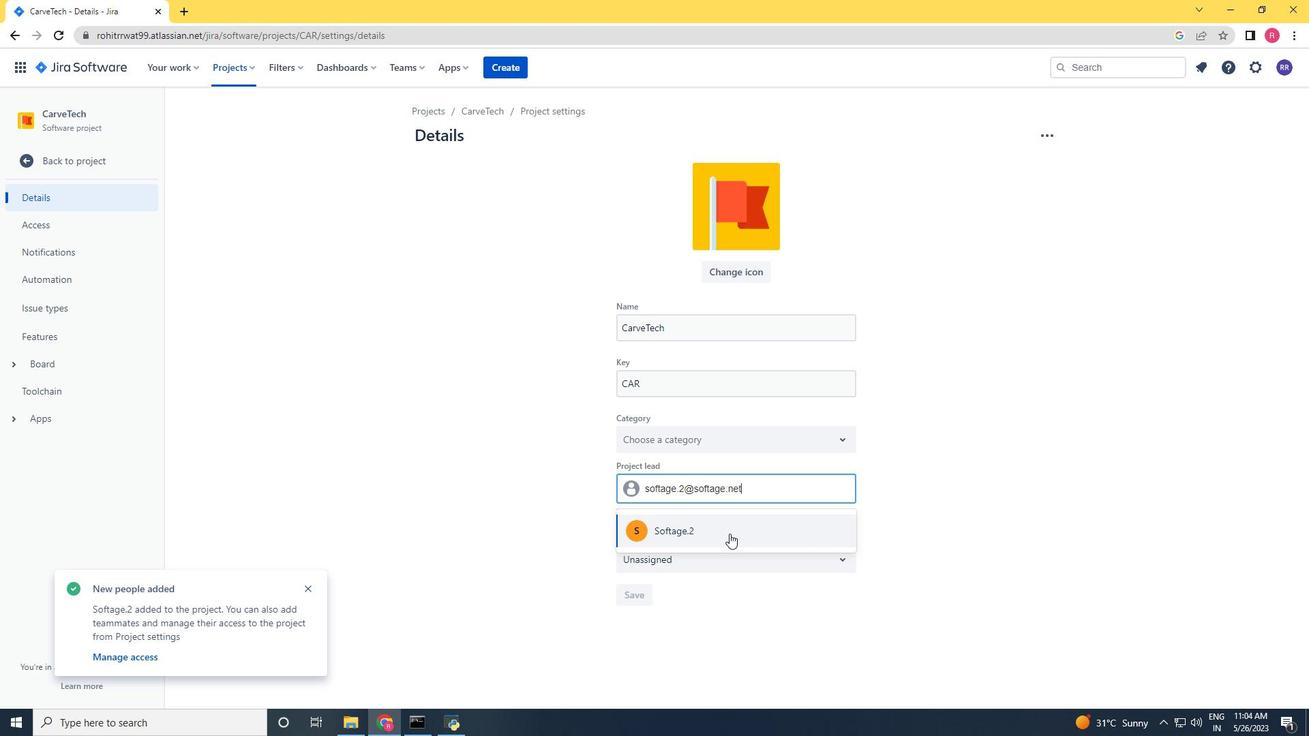 
Action: Mouse moved to (729, 550)
Screenshot: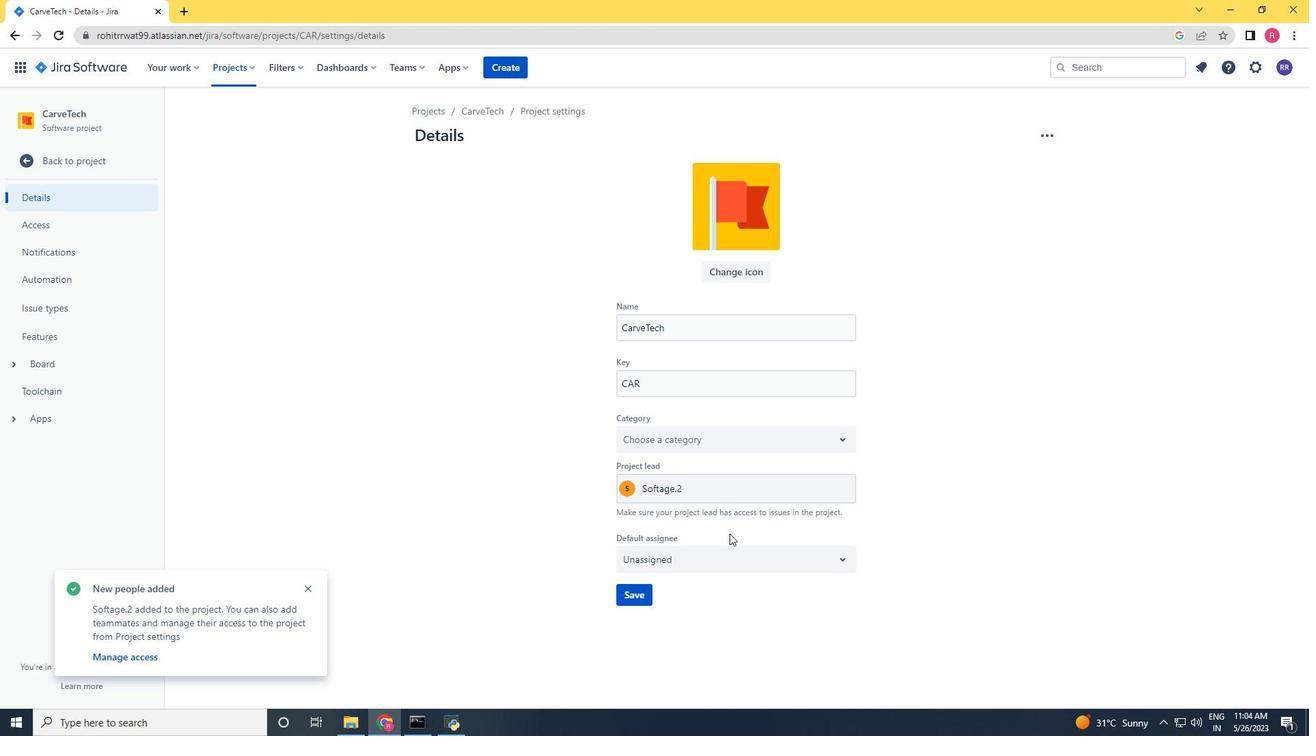 
Action: Mouse pressed left at (729, 550)
Screenshot: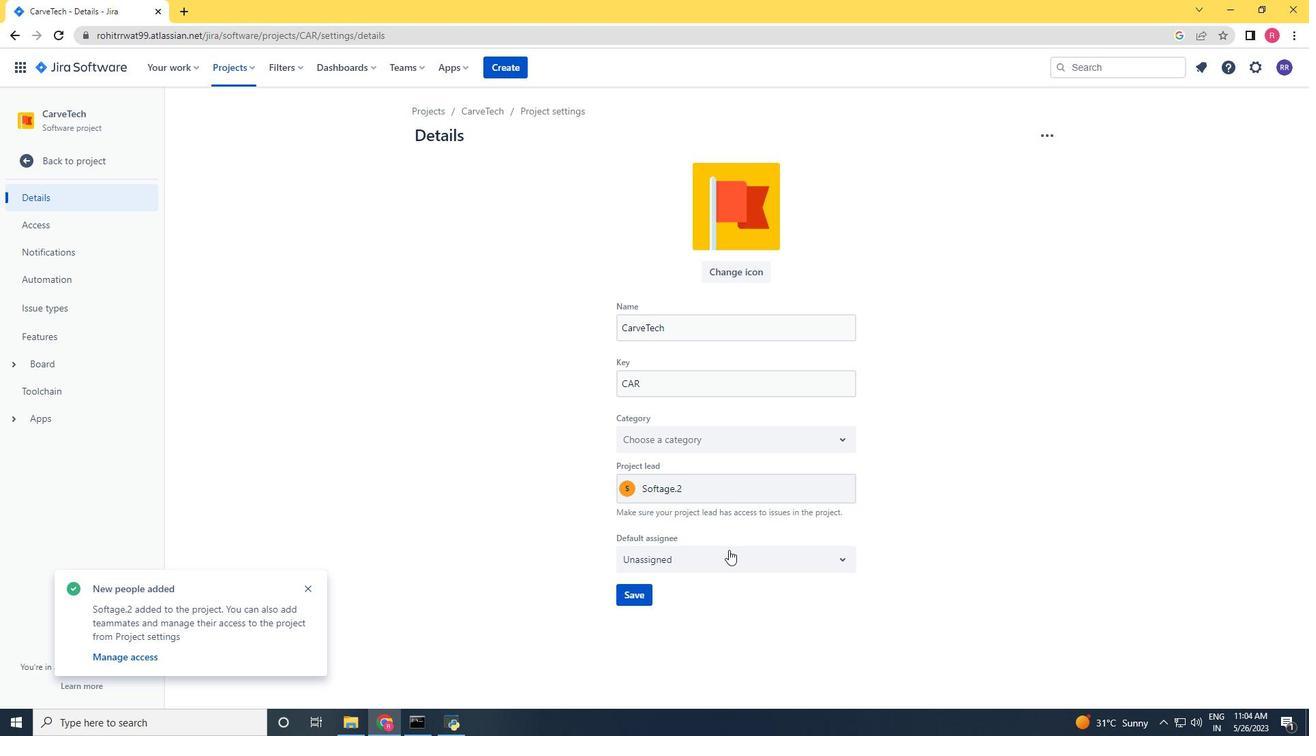 
Action: Mouse moved to (714, 589)
Screenshot: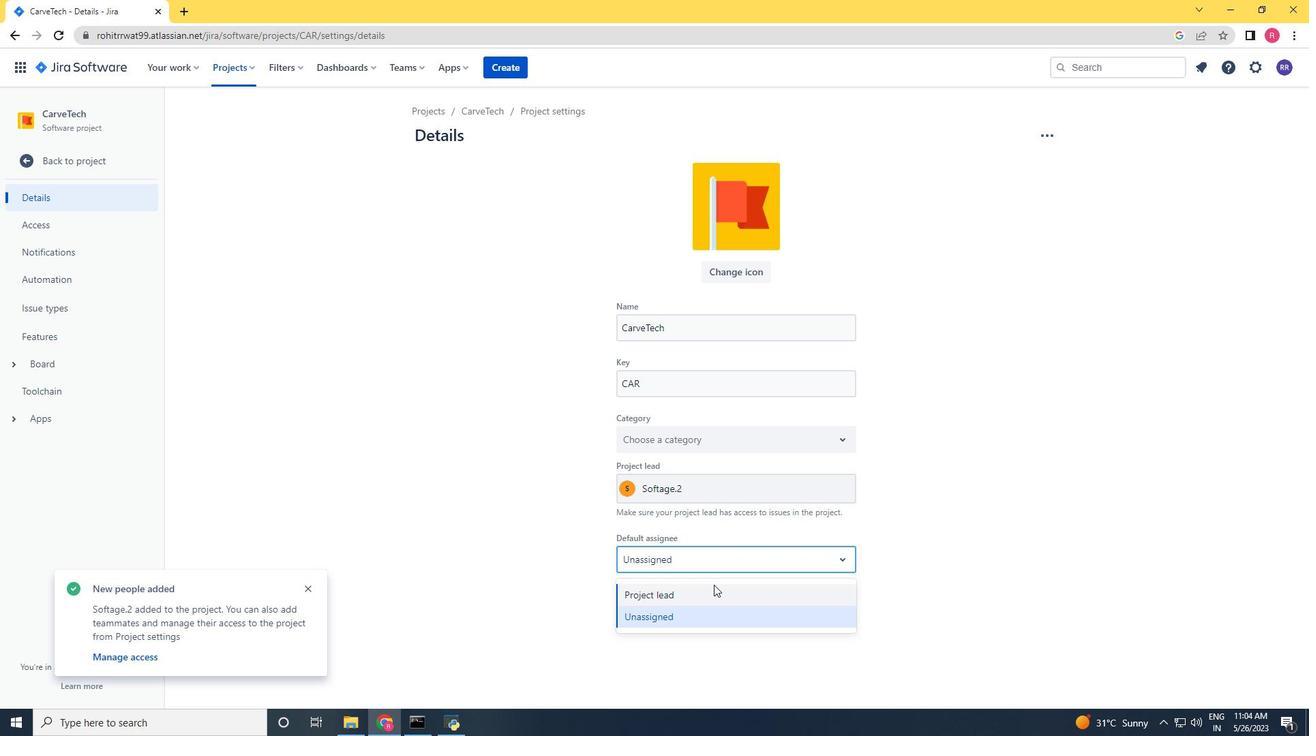 
Action: Mouse pressed left at (714, 589)
Screenshot: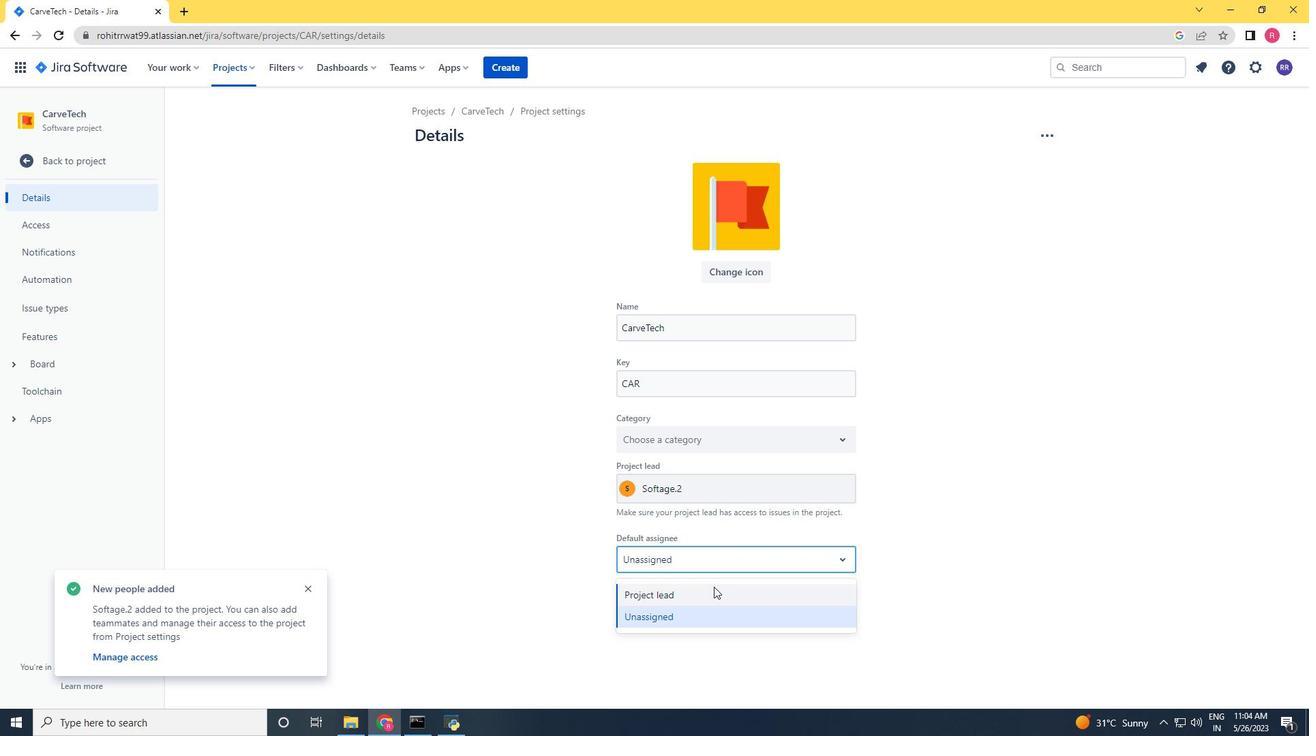 
Action: Mouse moved to (644, 595)
Screenshot: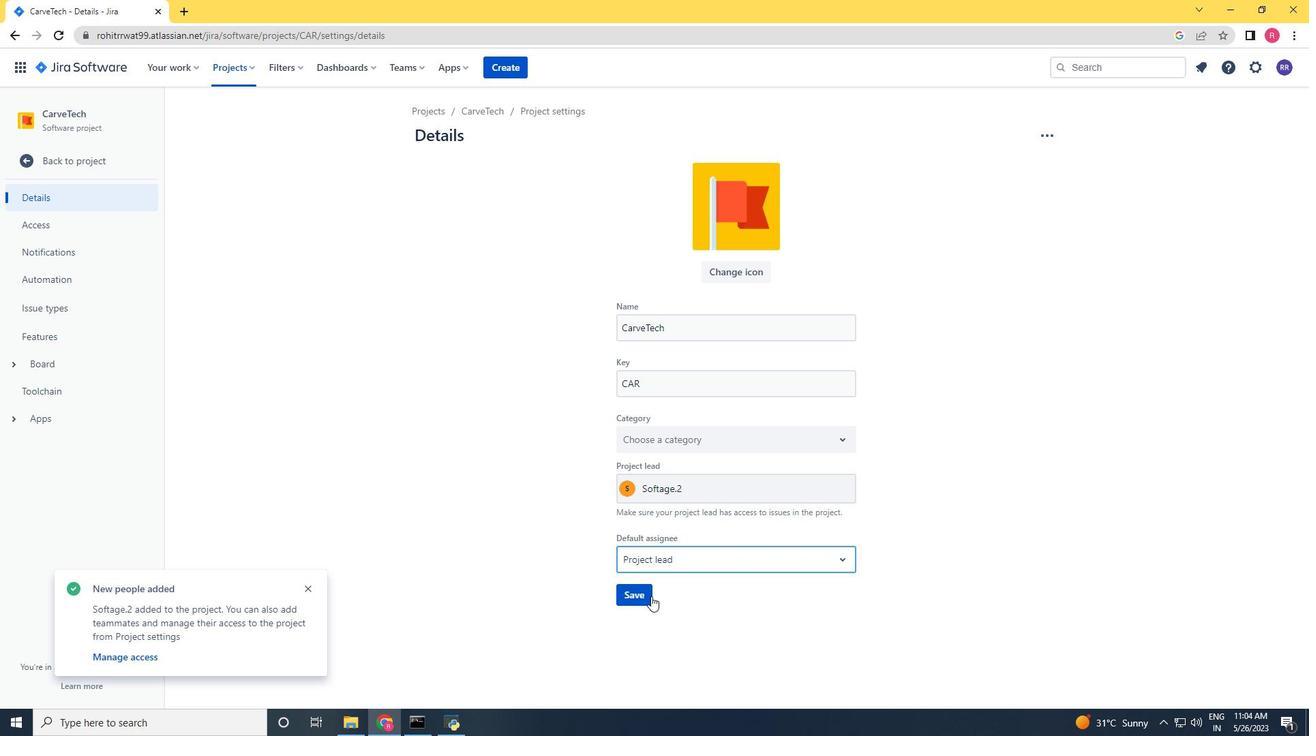 
Action: Mouse pressed left at (644, 595)
Screenshot: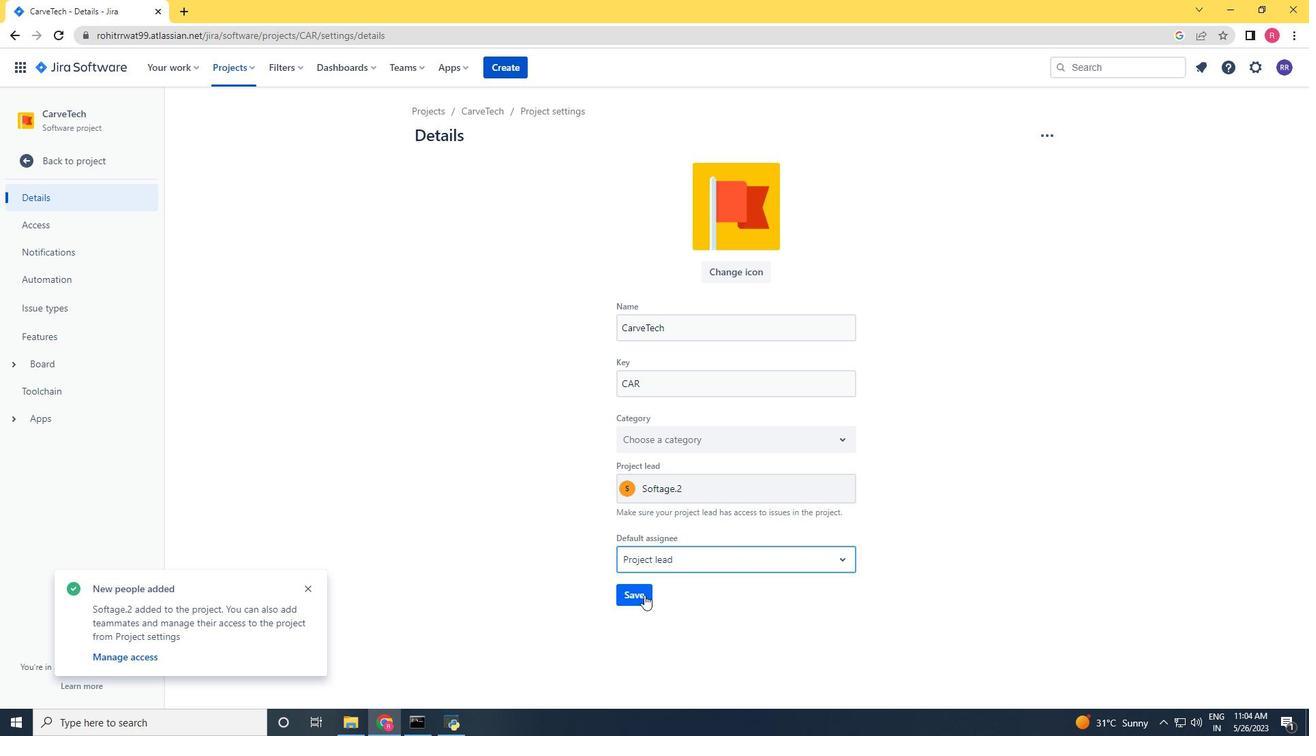 
Action: Mouse moved to (99, 164)
Screenshot: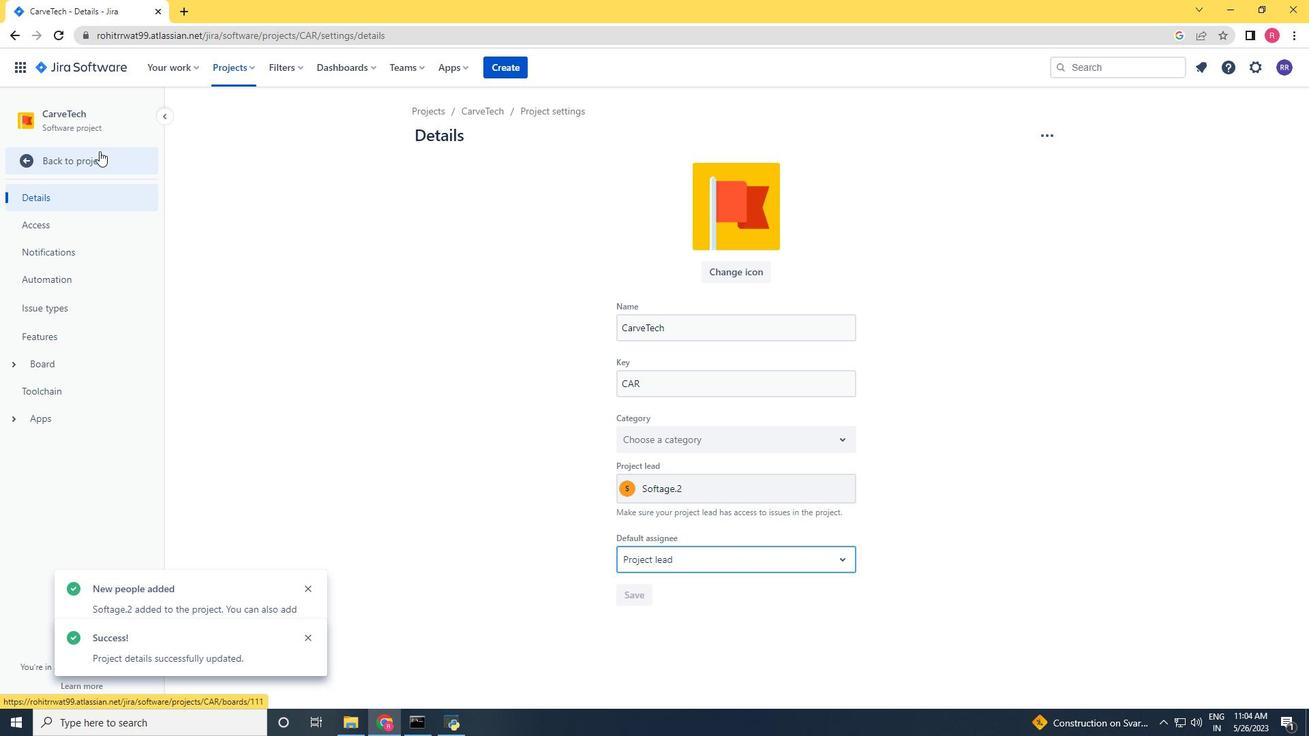 
Action: Mouse pressed left at (99, 164)
Screenshot: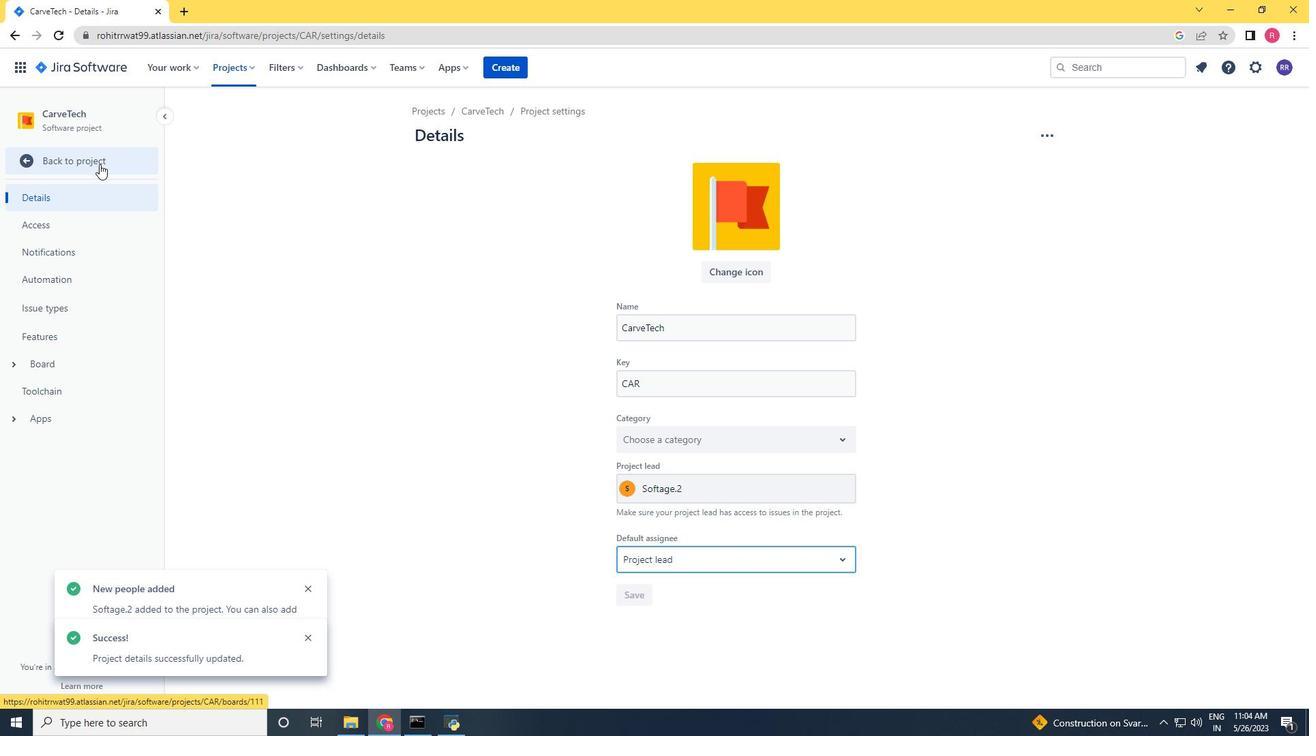 
Action: Mouse moved to (319, 186)
Screenshot: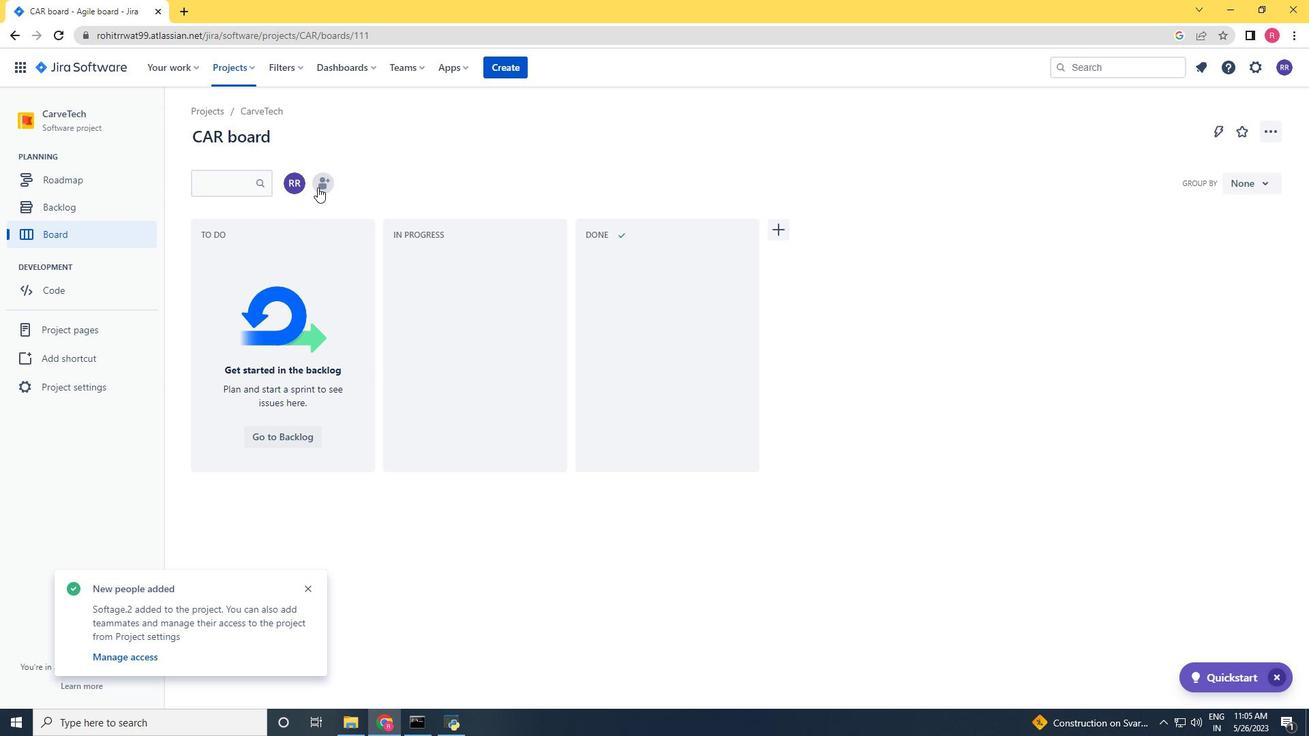 
Action: Mouse pressed left at (319, 186)
Screenshot: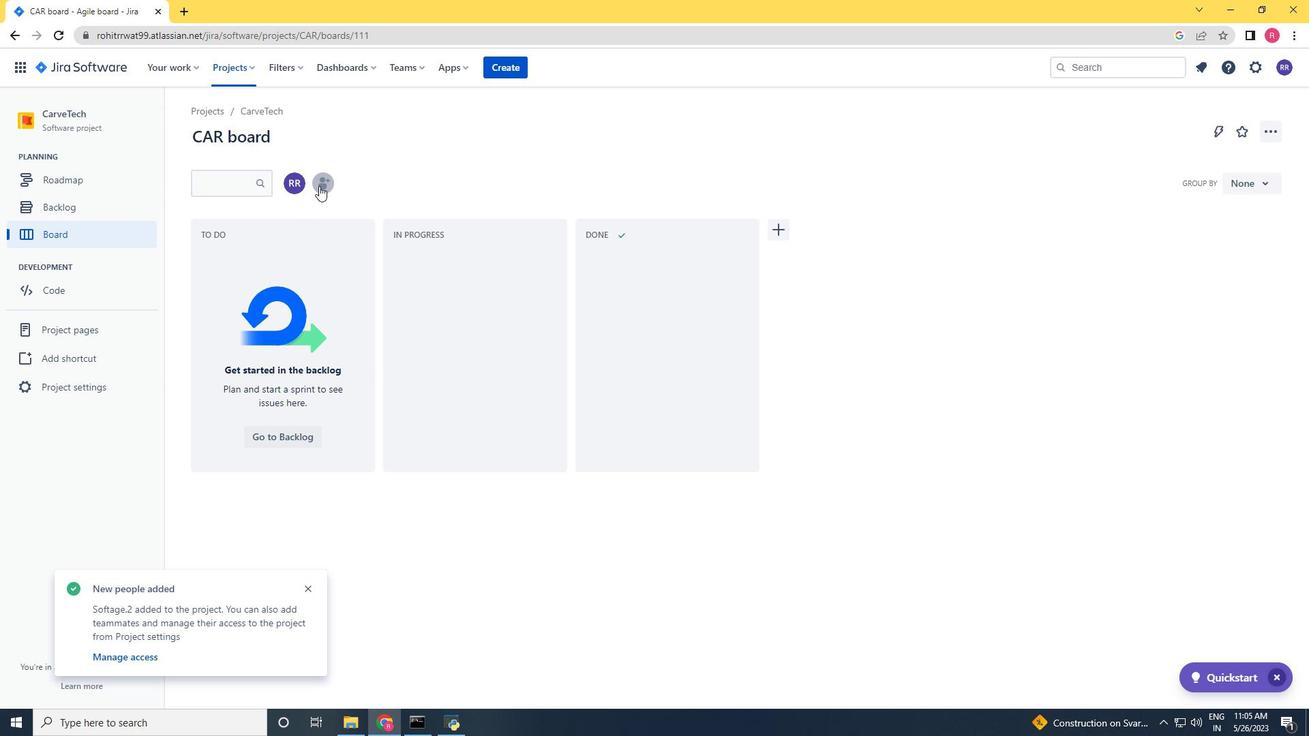 
Action: Key pressed softage.3<Key.shift>@softage.net
Screenshot: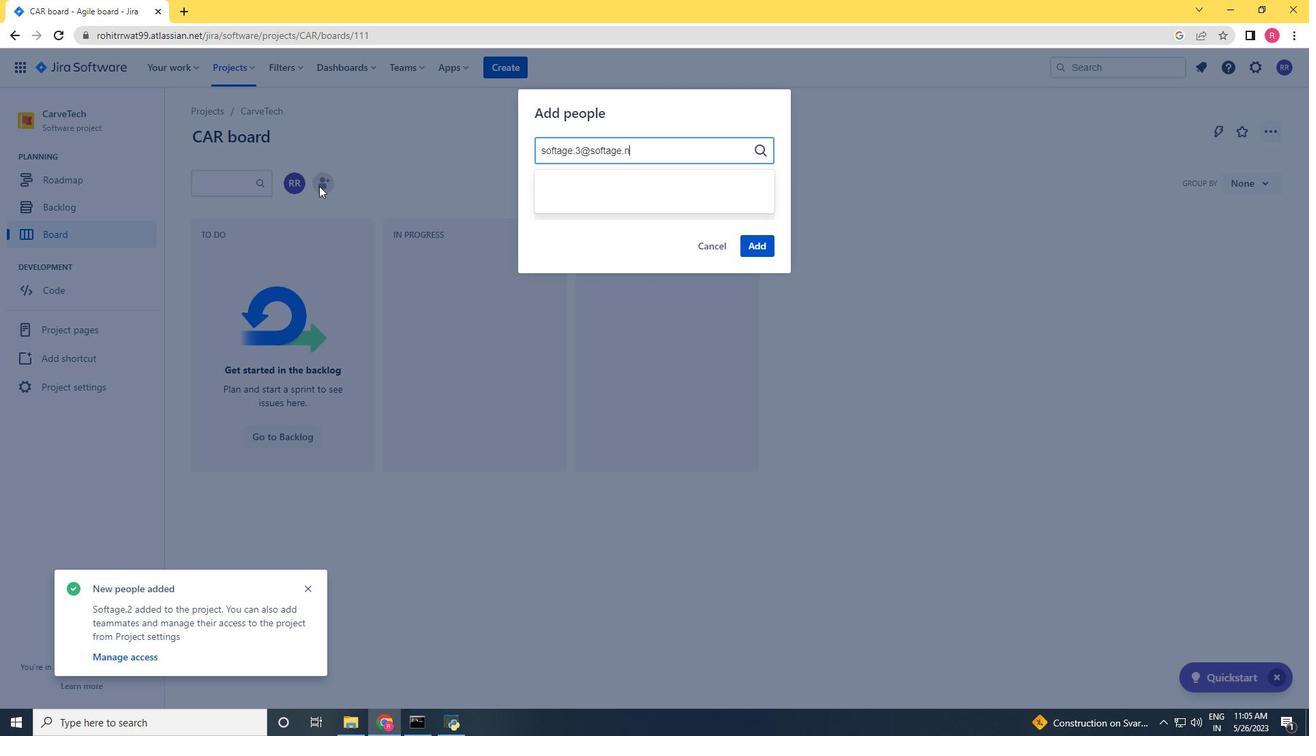 
Action: Mouse moved to (644, 186)
Screenshot: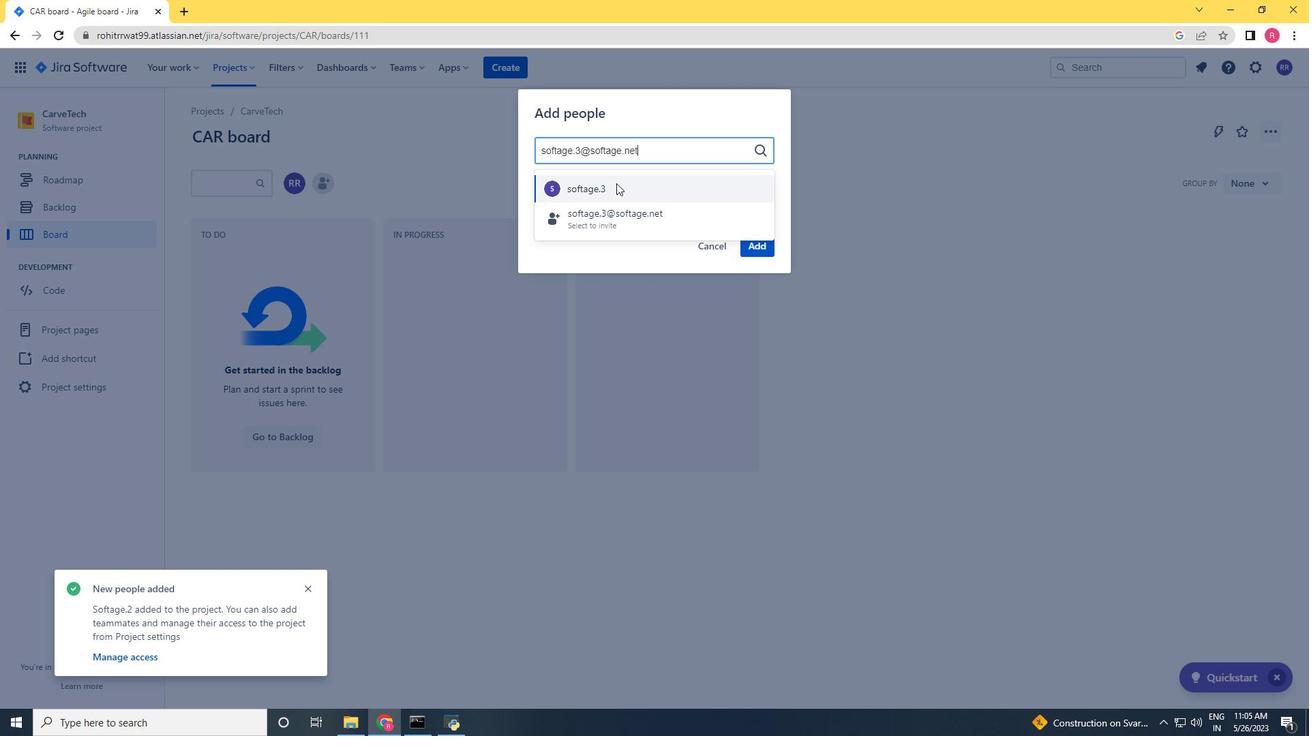 
Action: Mouse pressed left at (644, 186)
Screenshot: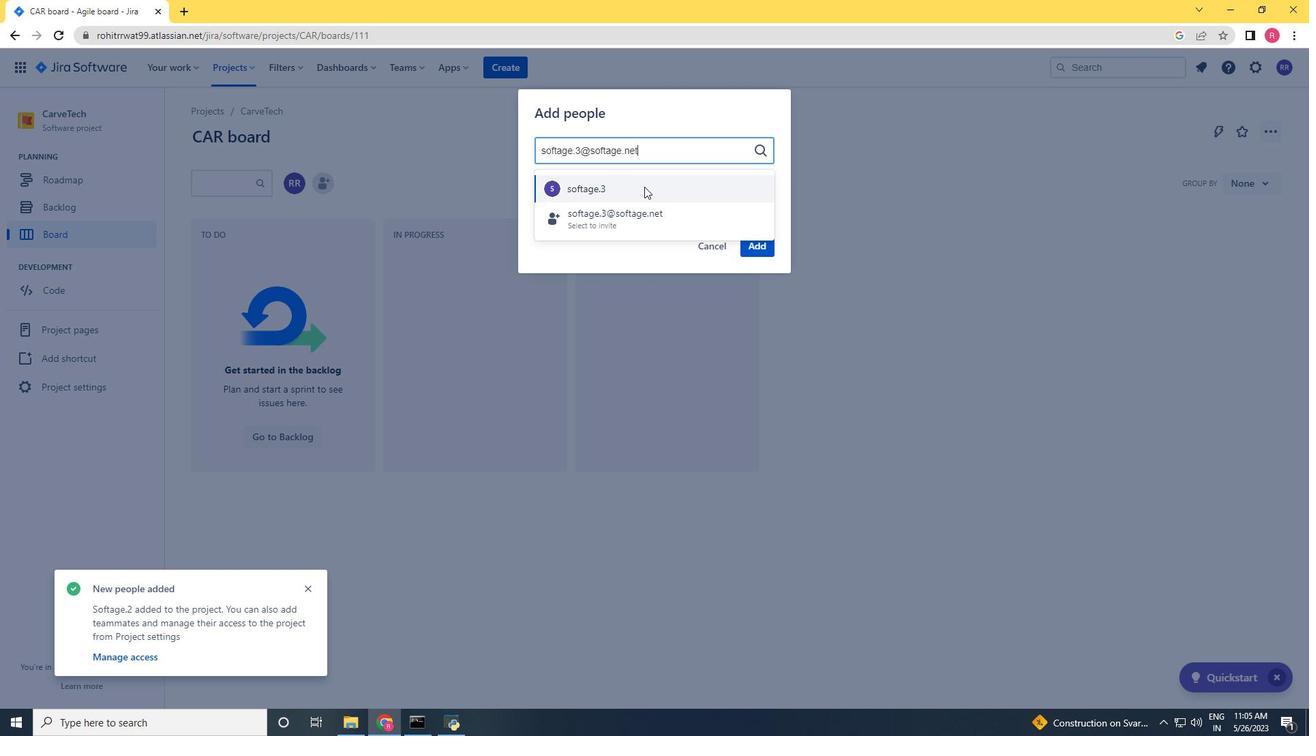 
Action: Mouse moved to (760, 246)
Screenshot: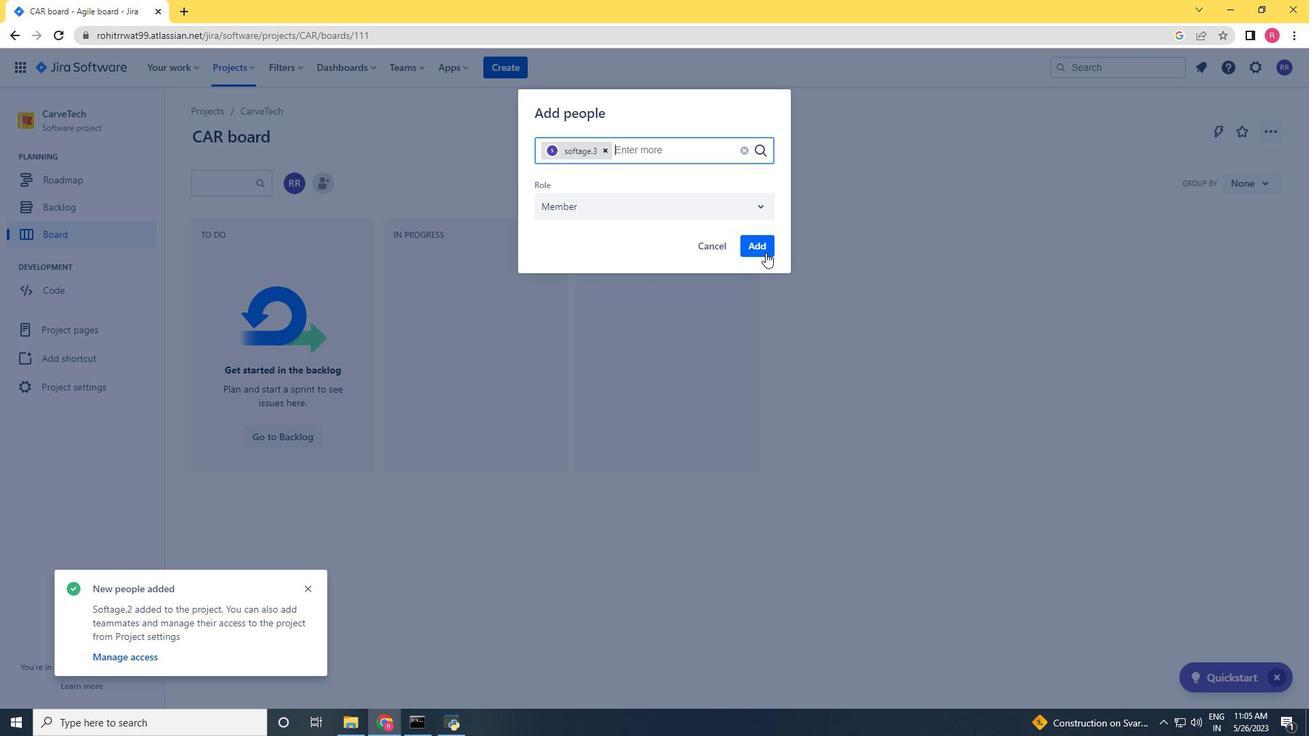 
Action: Mouse pressed left at (760, 246)
Screenshot: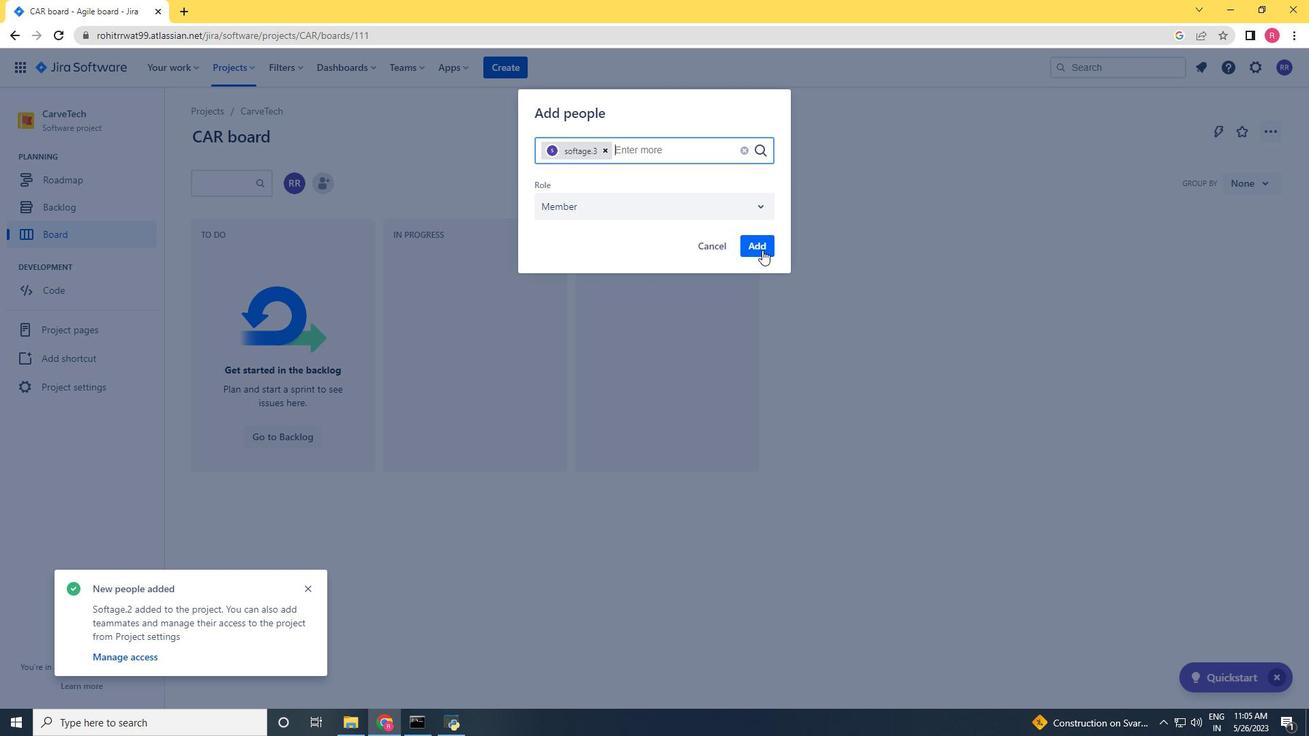 
Action: Mouse moved to (102, 385)
Screenshot: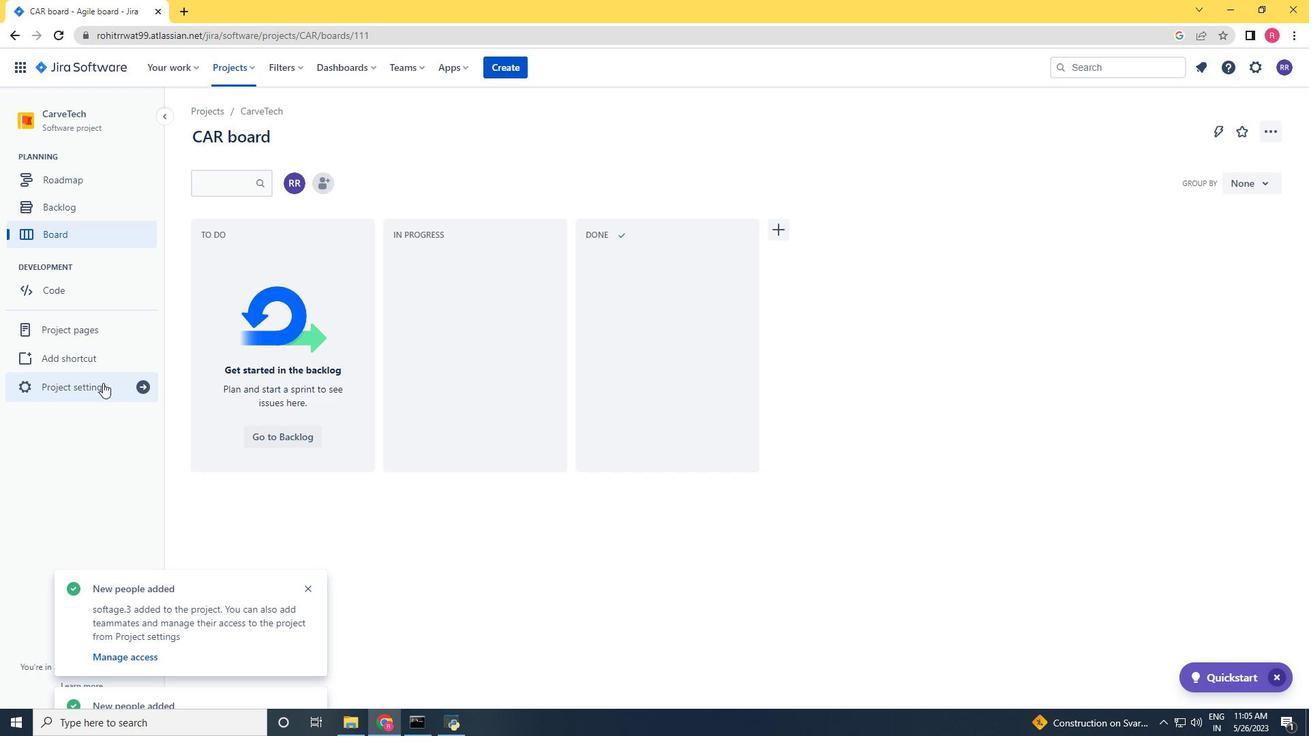 
Action: Mouse pressed left at (102, 385)
Screenshot: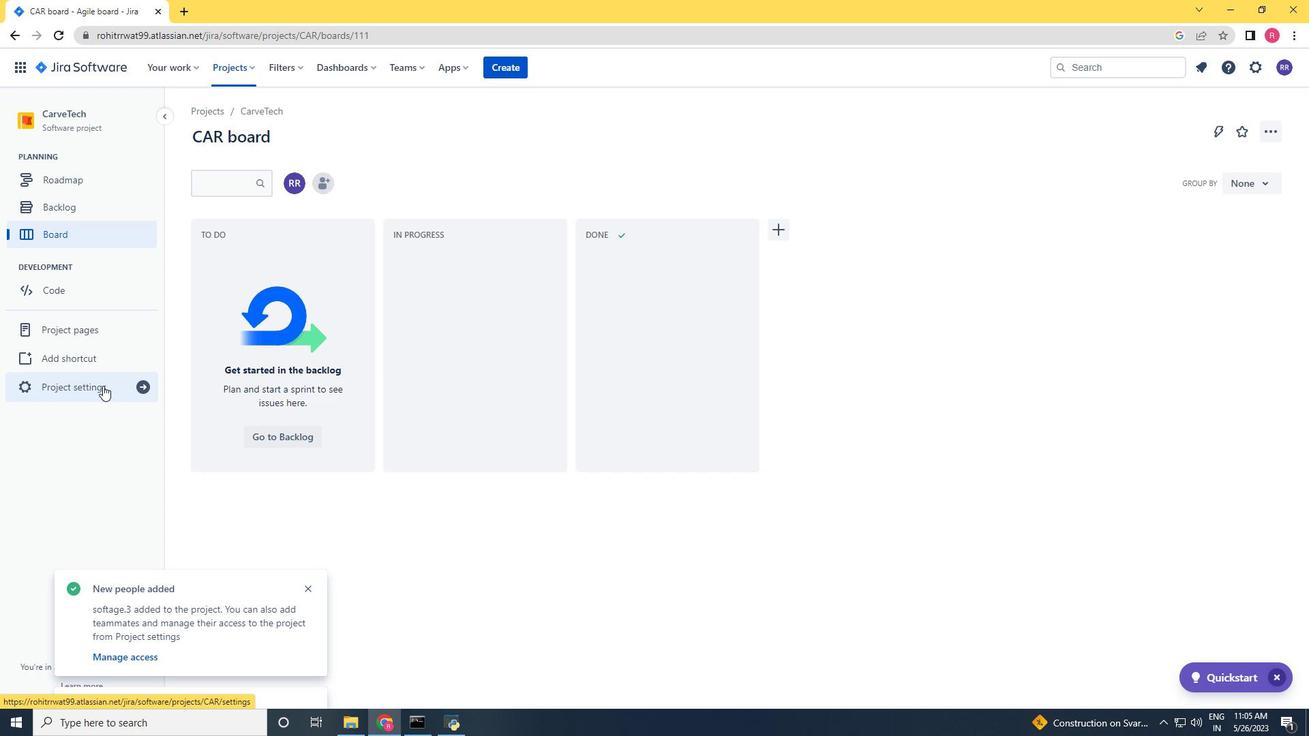 
Action: Mouse moved to (504, 476)
Screenshot: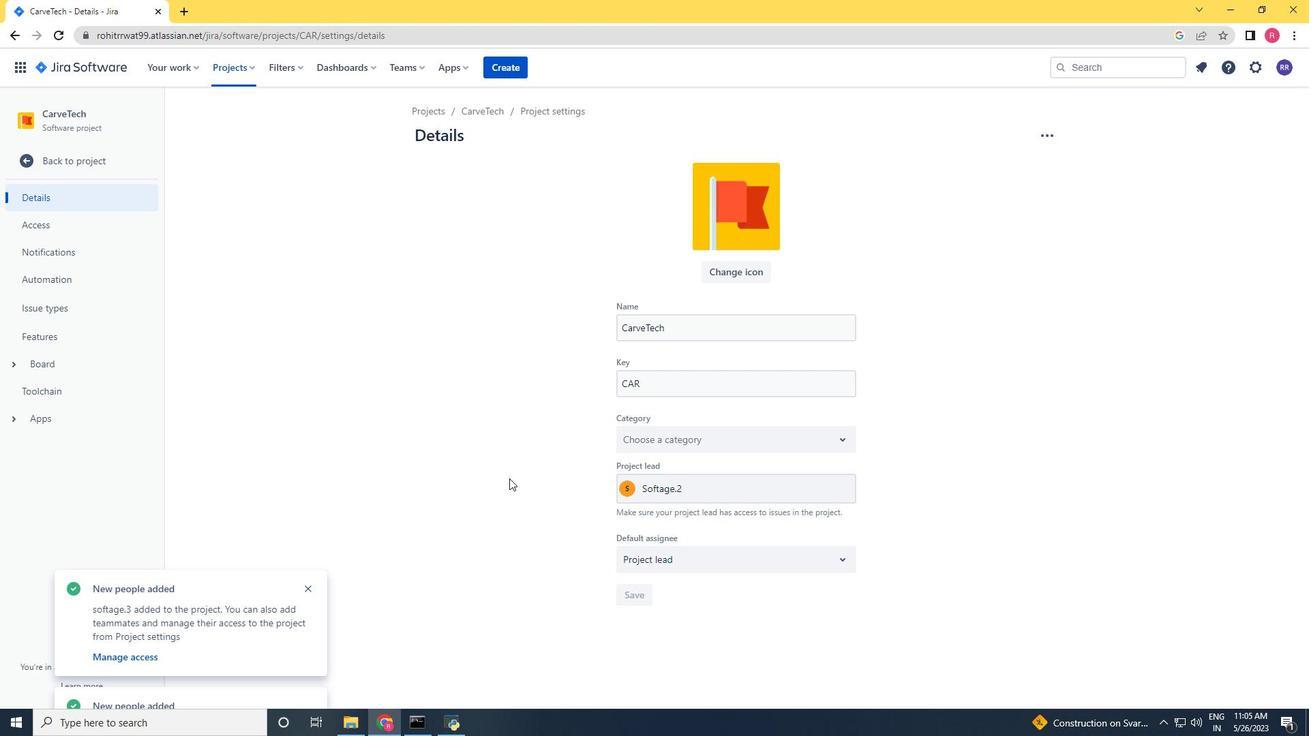 
Action: Mouse scrolled (504, 477) with delta (0, 0)
Screenshot: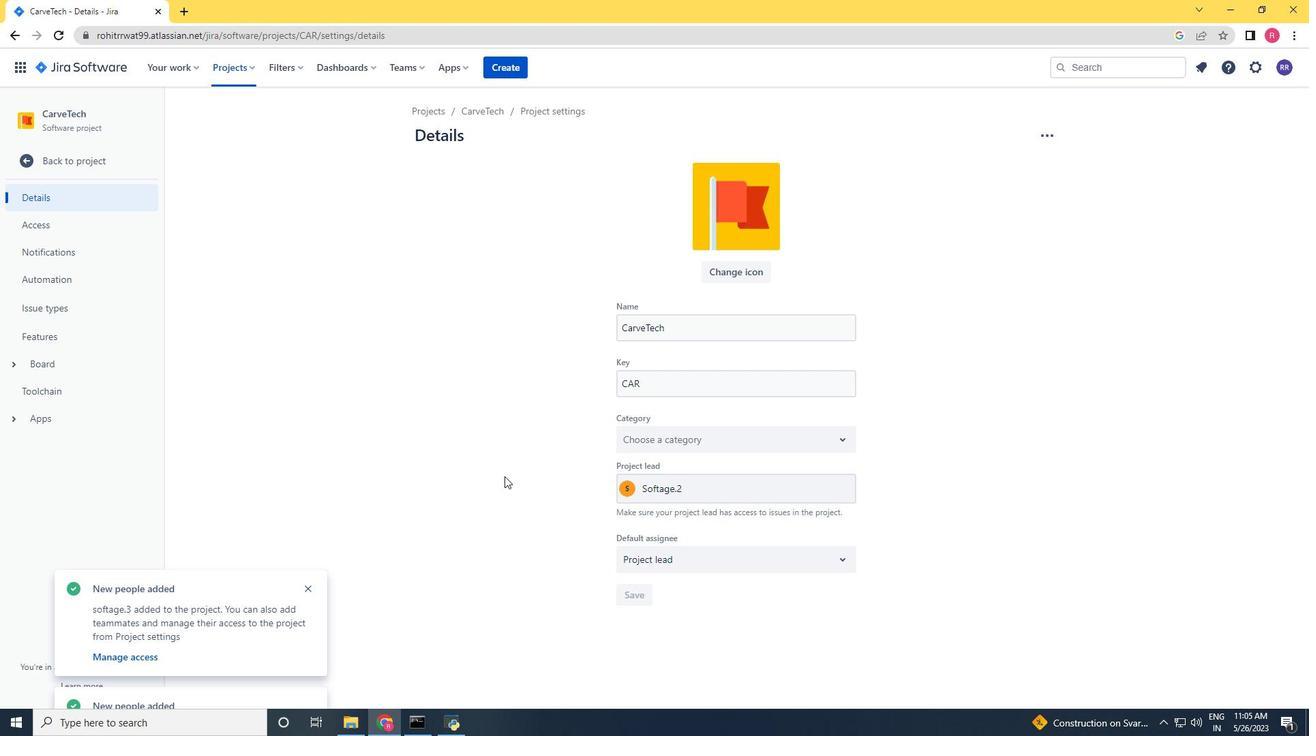 
Action: Mouse moved to (503, 476)
Screenshot: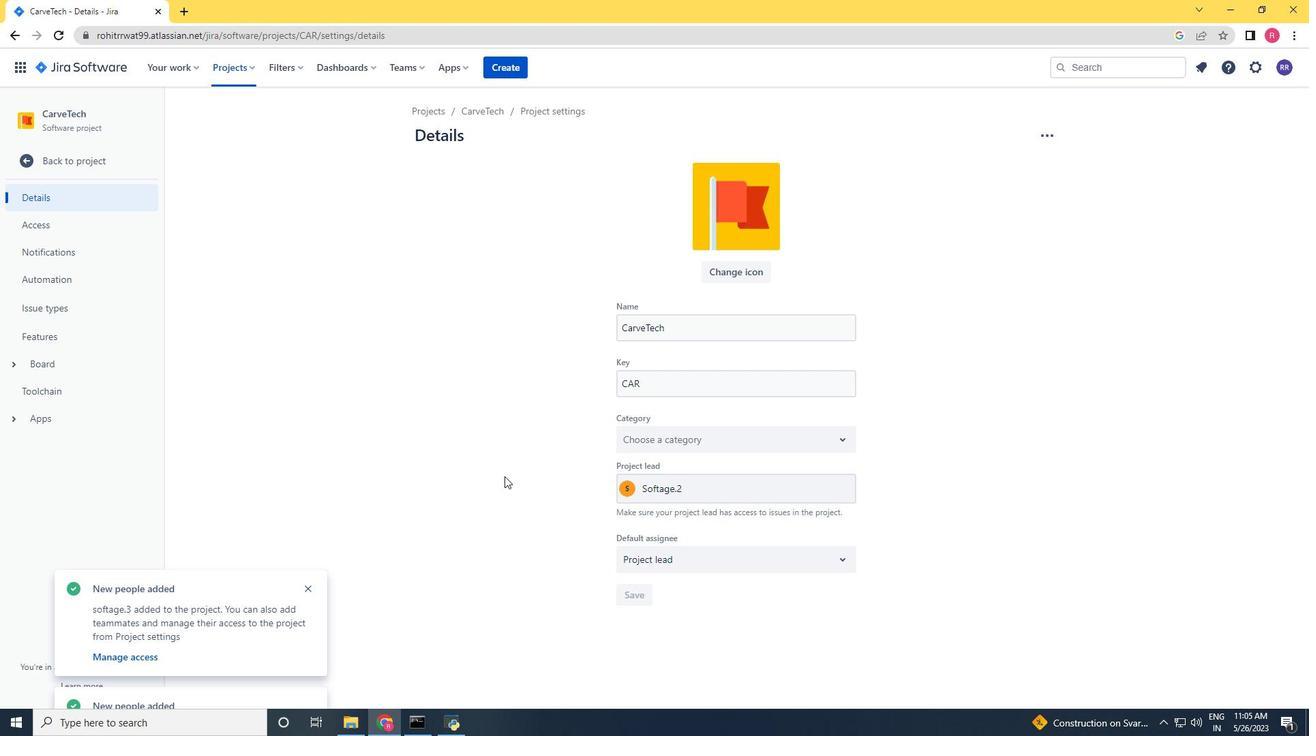 
Action: Mouse scrolled (503, 477) with delta (0, 0)
Screenshot: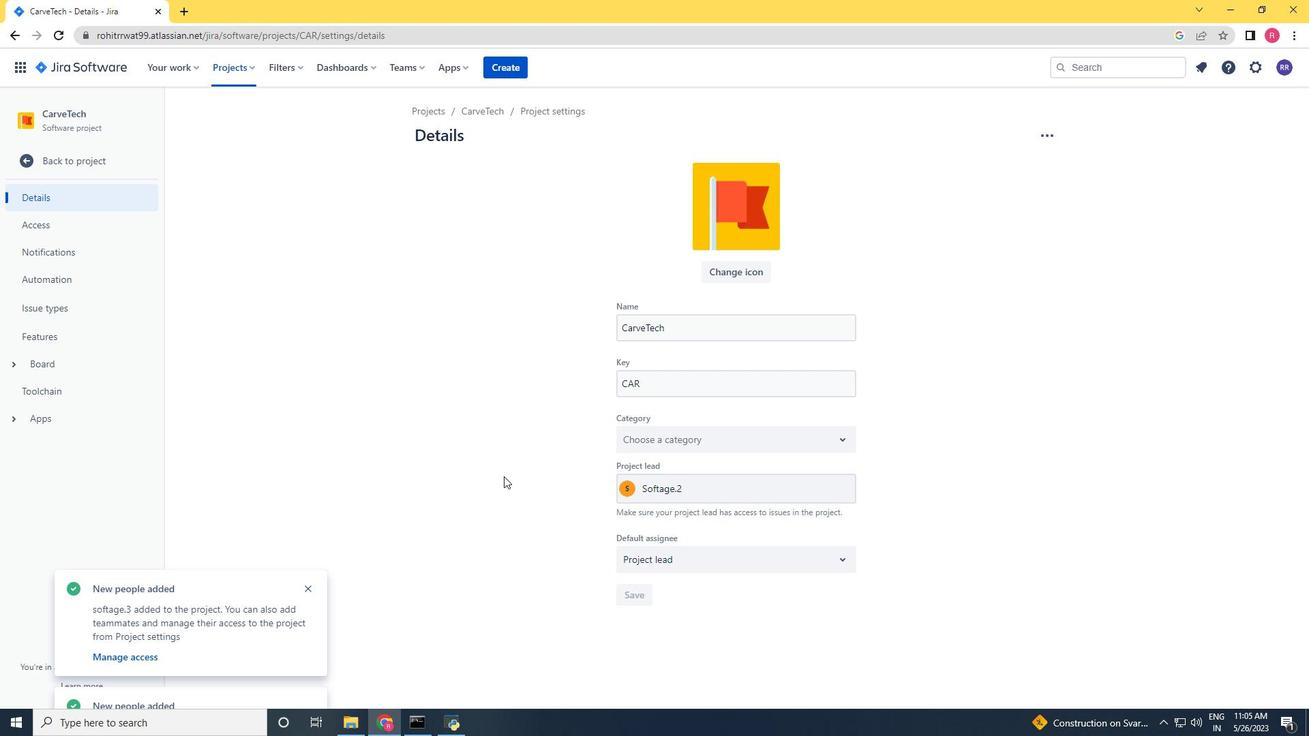 
Action: Mouse scrolled (503, 477) with delta (0, 0)
Screenshot: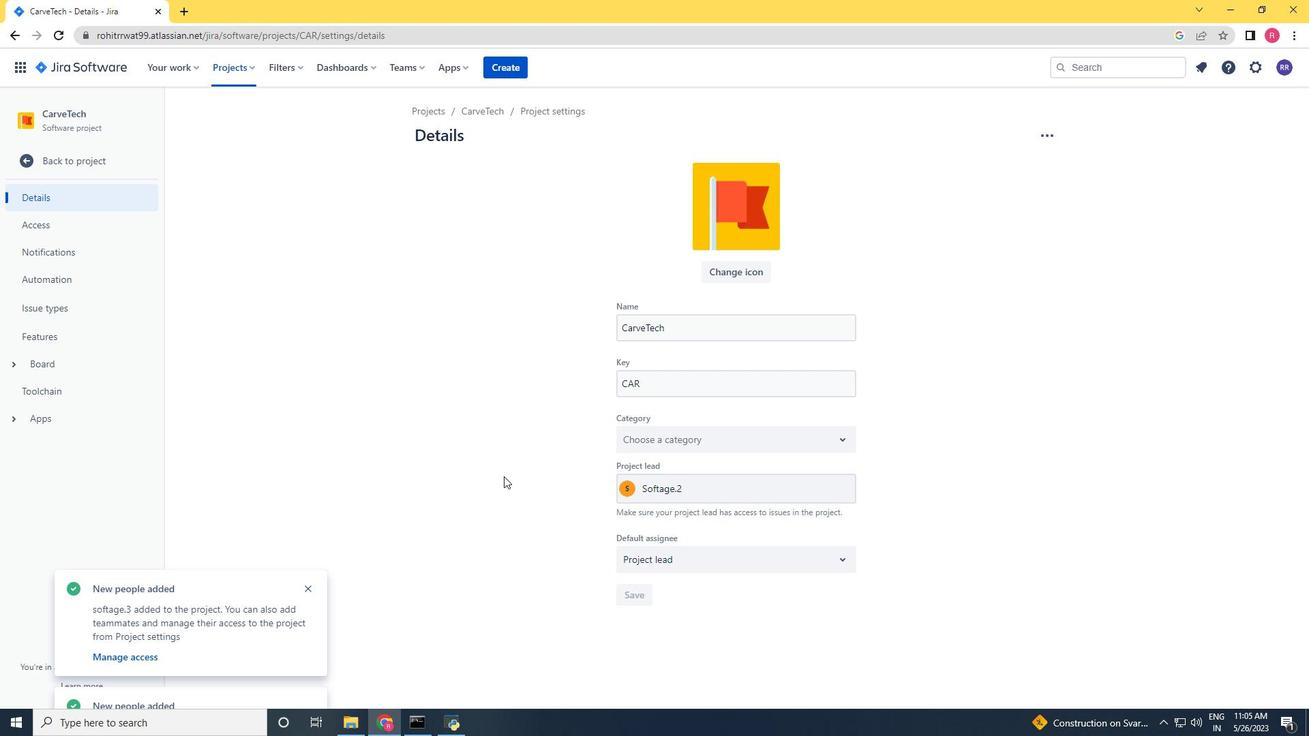 
